 Task: Find connections with filter location São Sebastião with filter topic #Thoughtswith filter profile language German with filter current company ICRISAT with filter school Sona College of Technology with filter industry Furniture and Home Furnishings Manufacturing with filter service category Filing with filter keywords title Virtual Assistant
Action: Mouse moved to (502, 171)
Screenshot: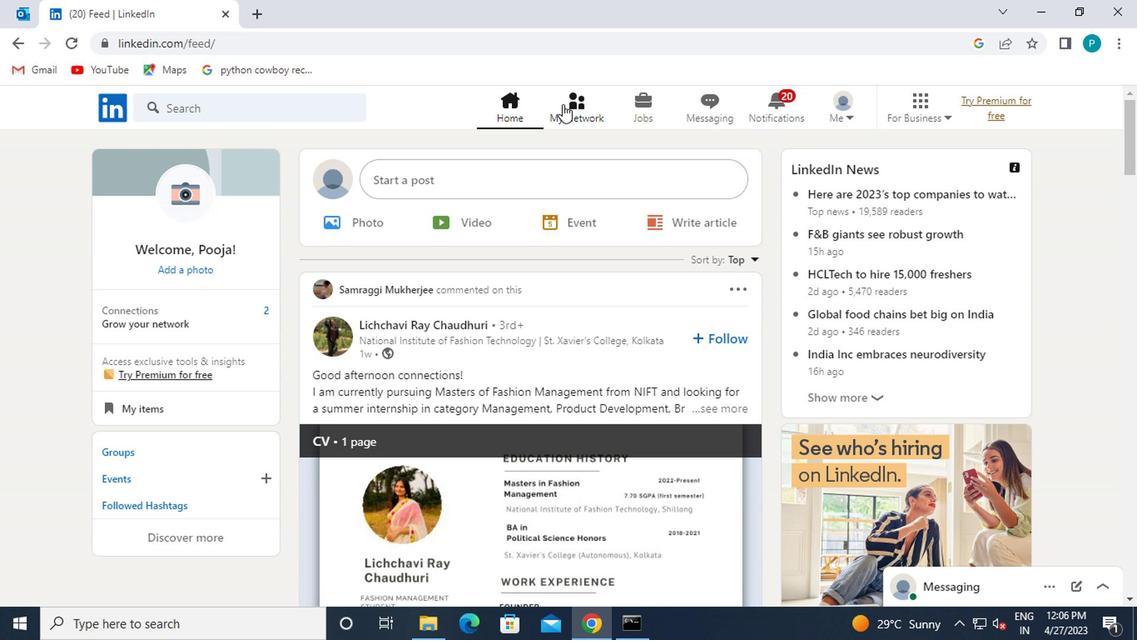 
Action: Mouse pressed left at (502, 171)
Screenshot: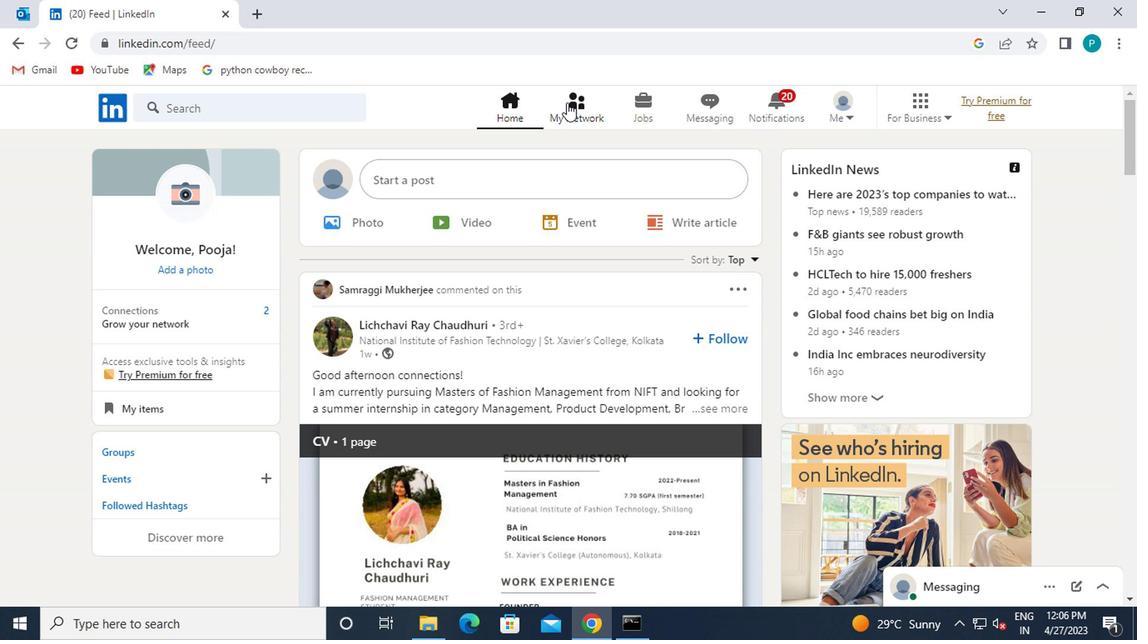 
Action: Mouse moved to (308, 241)
Screenshot: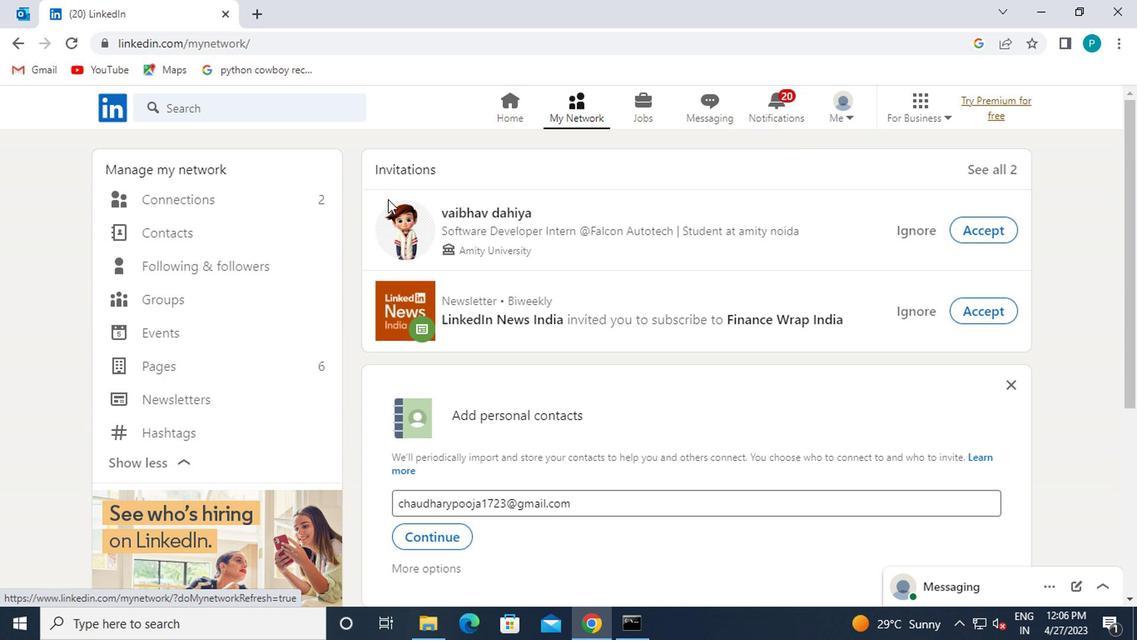 
Action: Mouse pressed left at (308, 241)
Screenshot: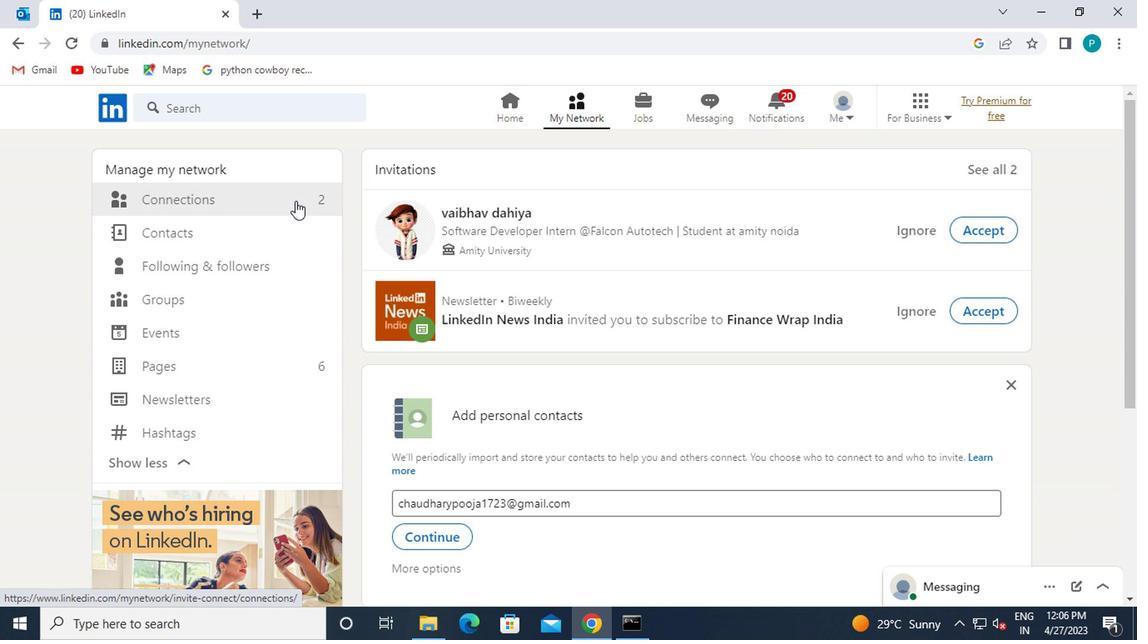 
Action: Mouse moved to (574, 243)
Screenshot: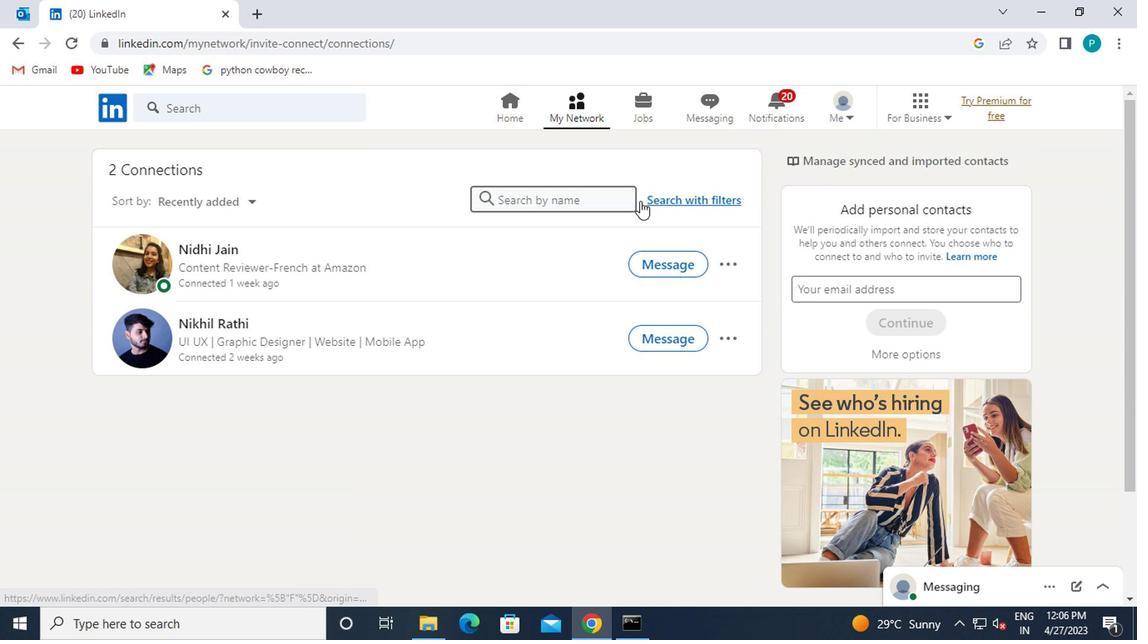
Action: Mouse pressed left at (574, 243)
Screenshot: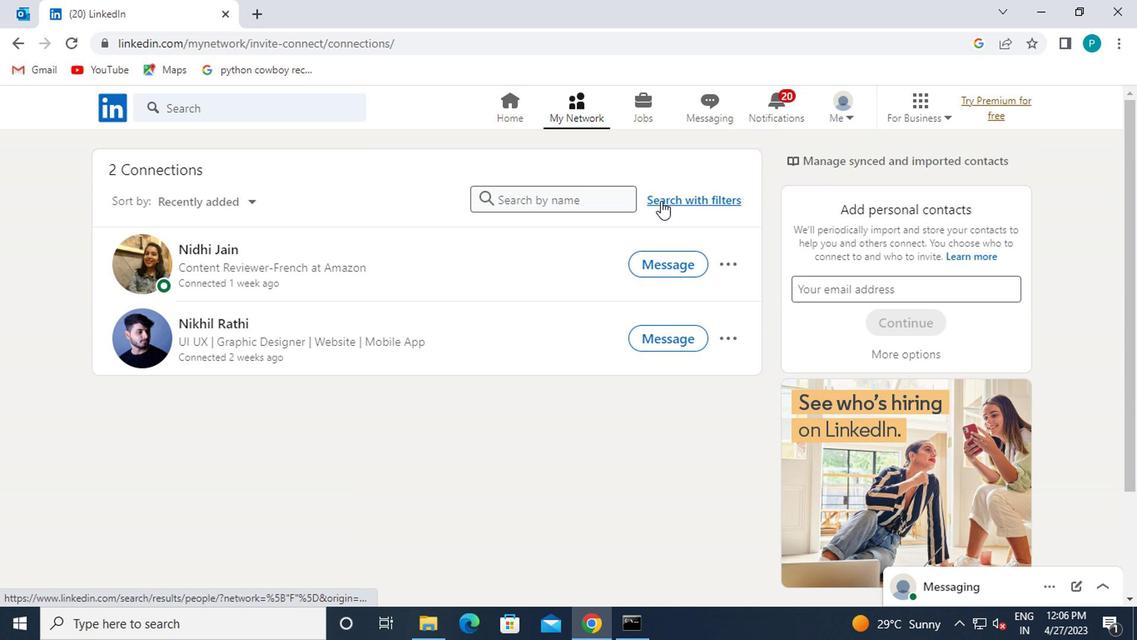 
Action: Mouse moved to (547, 209)
Screenshot: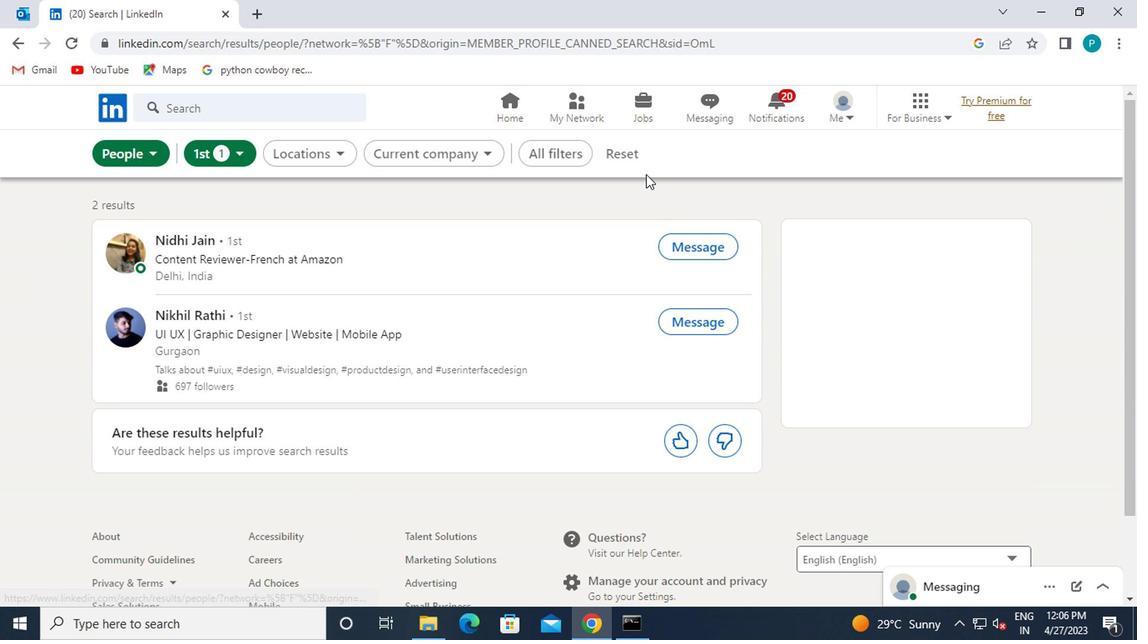 
Action: Mouse pressed left at (547, 209)
Screenshot: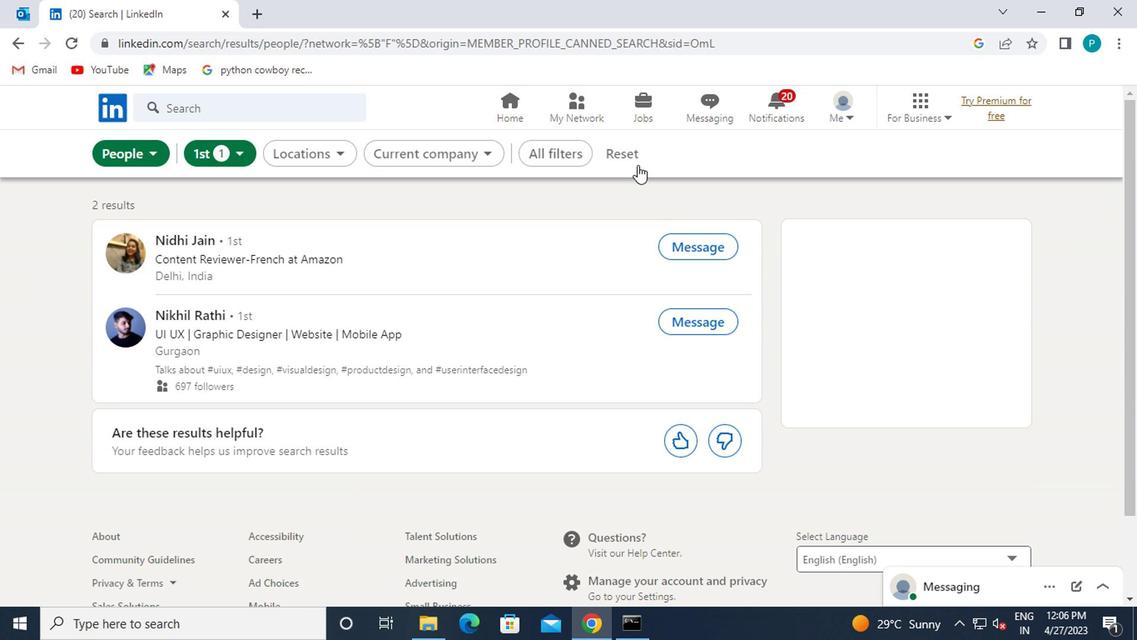 
Action: Mouse moved to (532, 210)
Screenshot: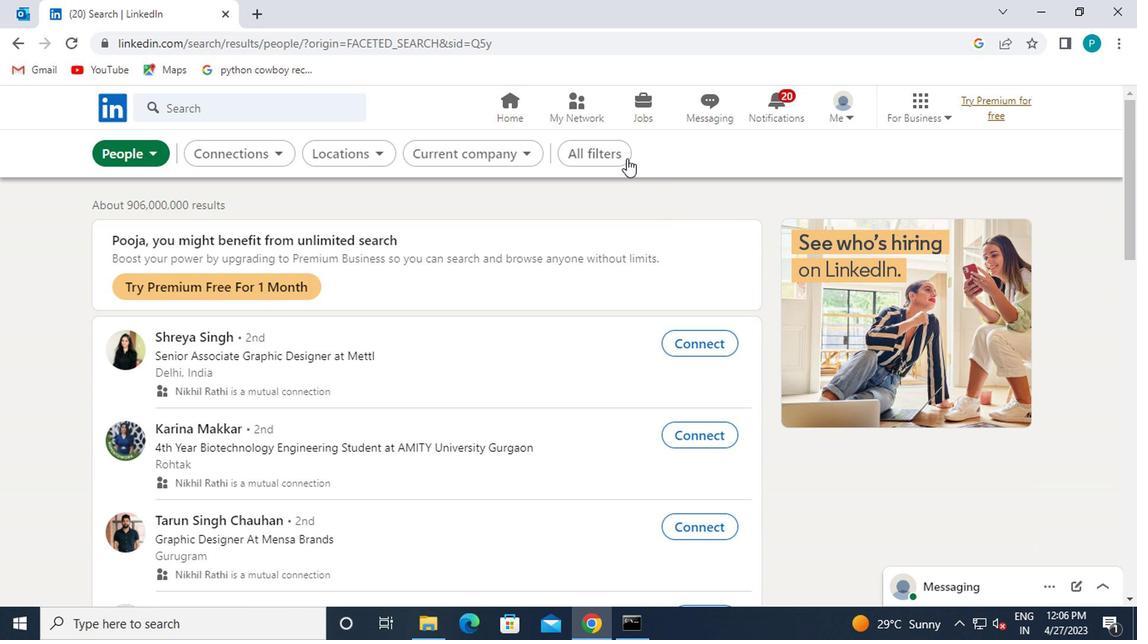 
Action: Mouse pressed left at (532, 210)
Screenshot: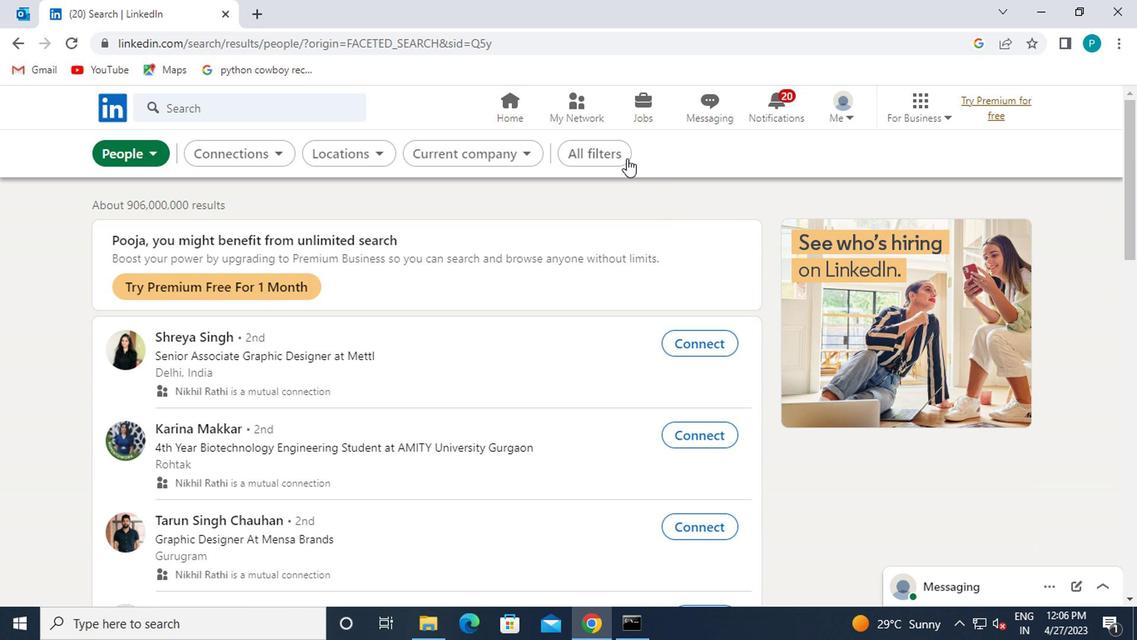 
Action: Mouse moved to (635, 307)
Screenshot: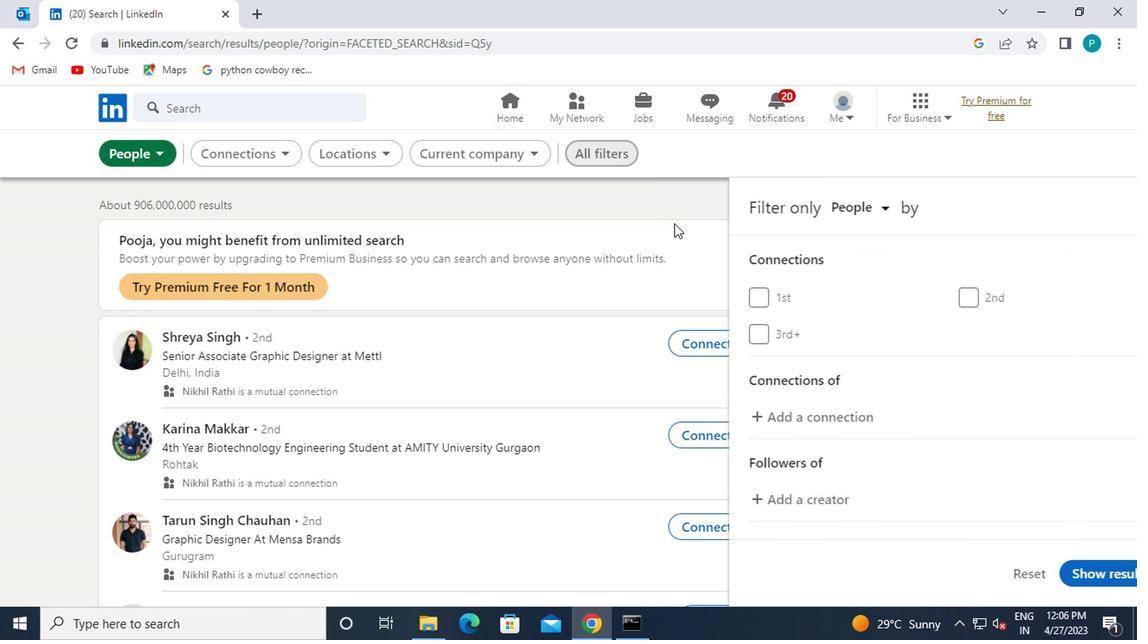 
Action: Mouse scrolled (635, 306) with delta (0, 0)
Screenshot: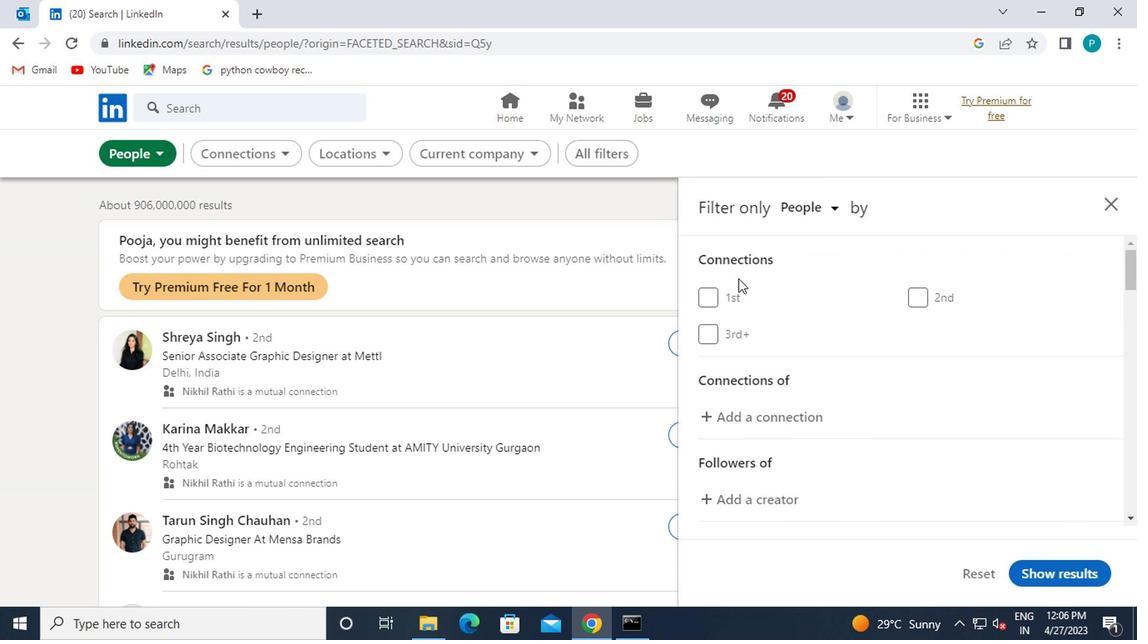 
Action: Mouse scrolled (635, 306) with delta (0, 0)
Screenshot: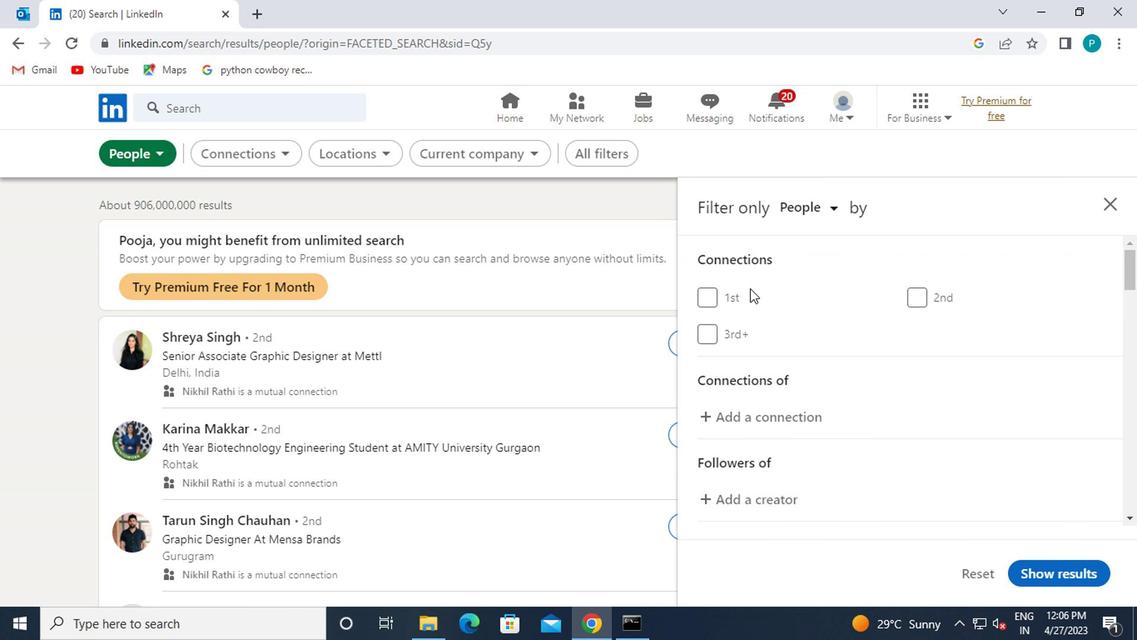 
Action: Mouse moved to (710, 372)
Screenshot: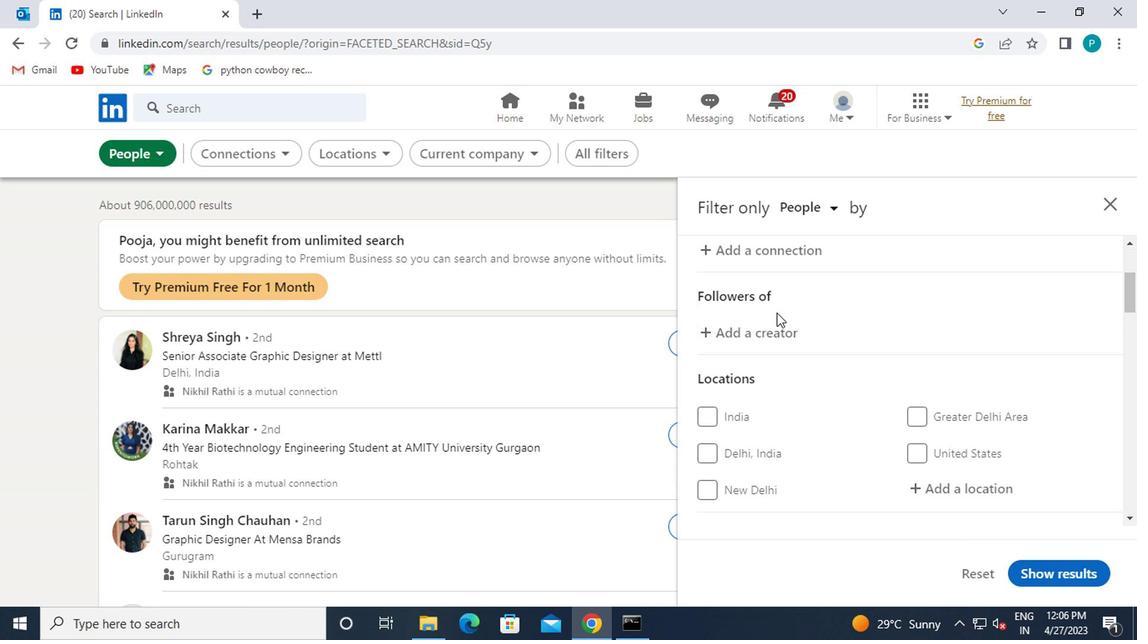 
Action: Mouse scrolled (710, 372) with delta (0, 0)
Screenshot: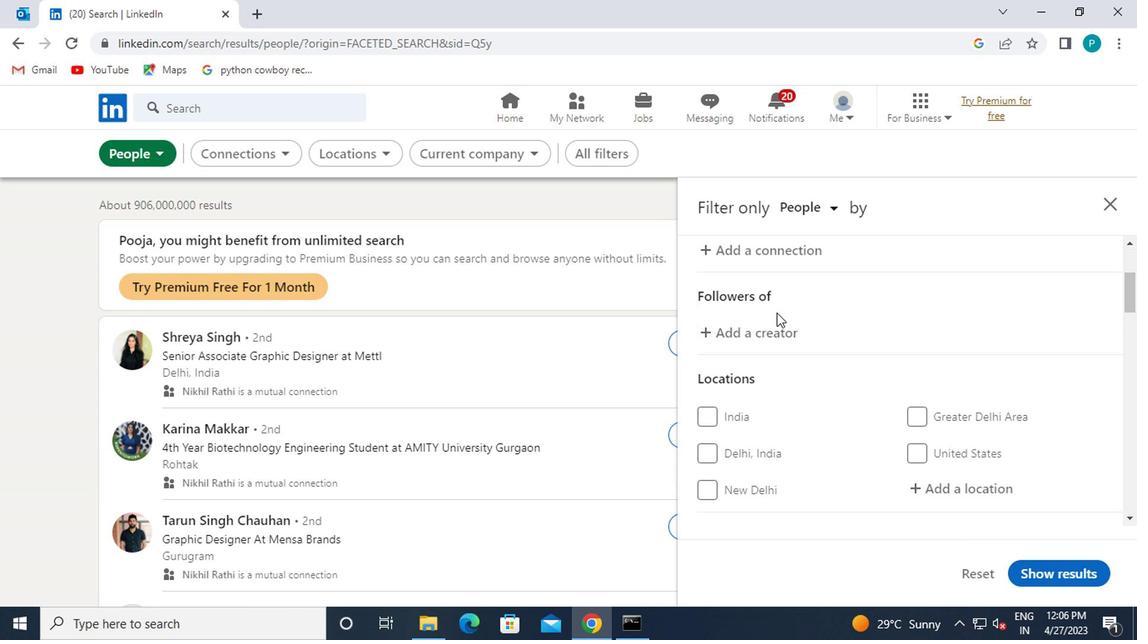 
Action: Mouse scrolled (710, 372) with delta (0, 0)
Screenshot: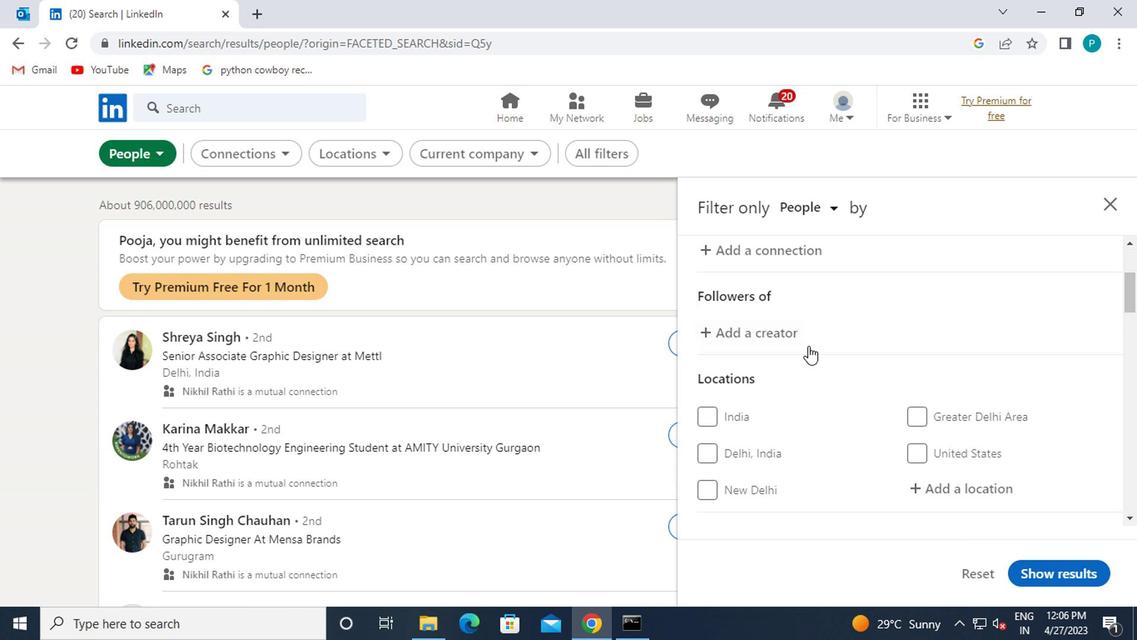 
Action: Mouse moved to (753, 331)
Screenshot: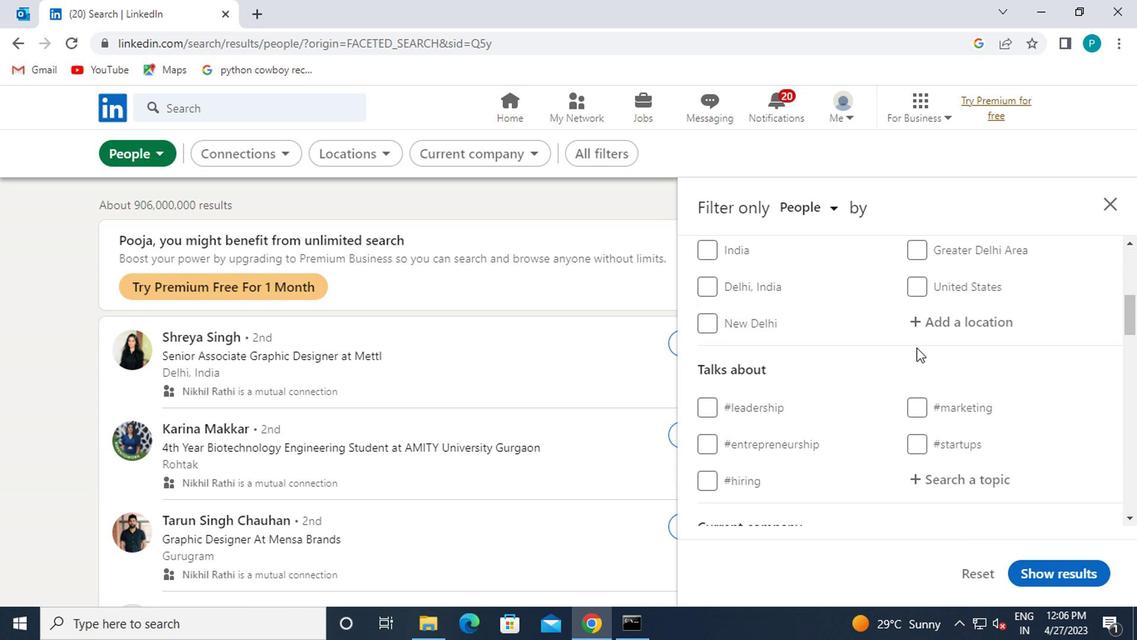 
Action: Mouse pressed left at (753, 331)
Screenshot: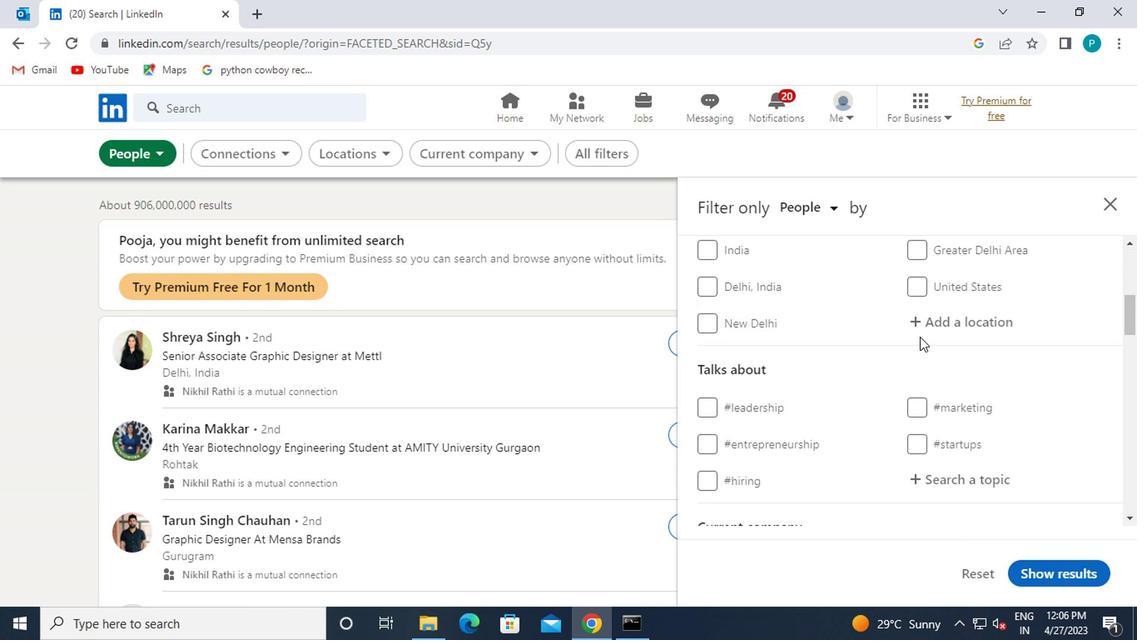 
Action: Mouse moved to (754, 330)
Screenshot: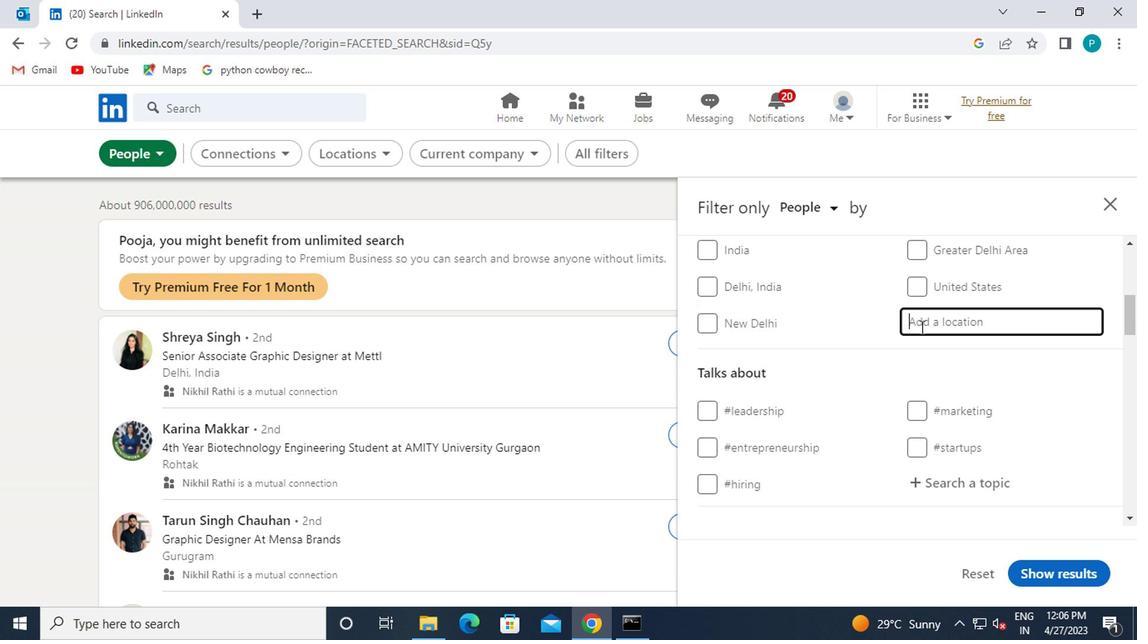 
Action: Key pressed sap<Key.backspace>o<Key.space>sebastiao
Screenshot: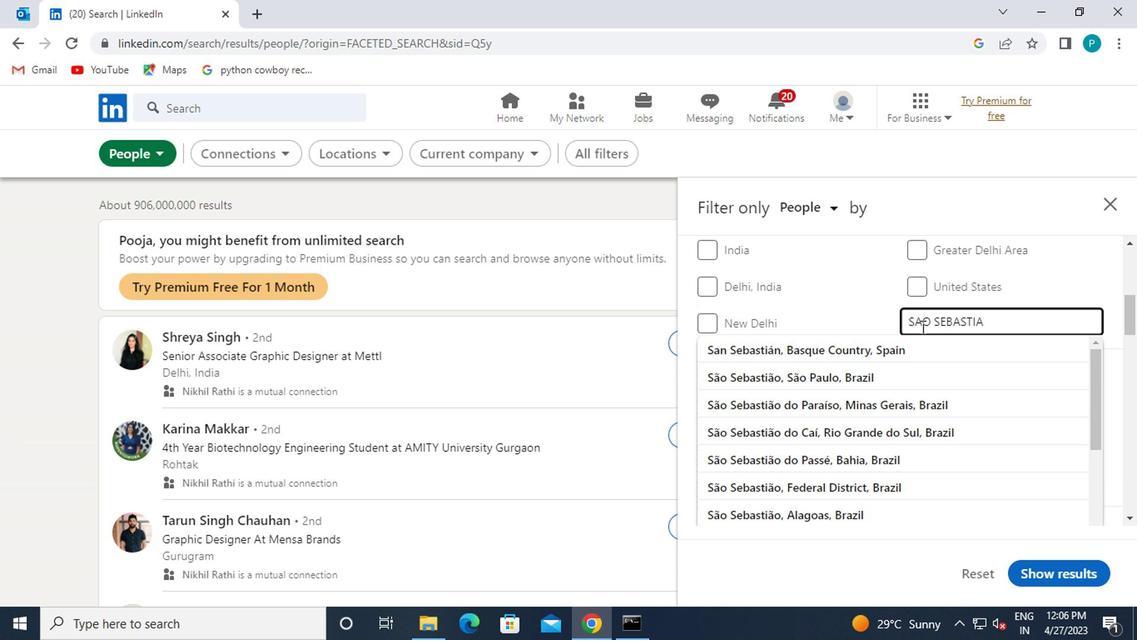 
Action: Mouse moved to (747, 347)
Screenshot: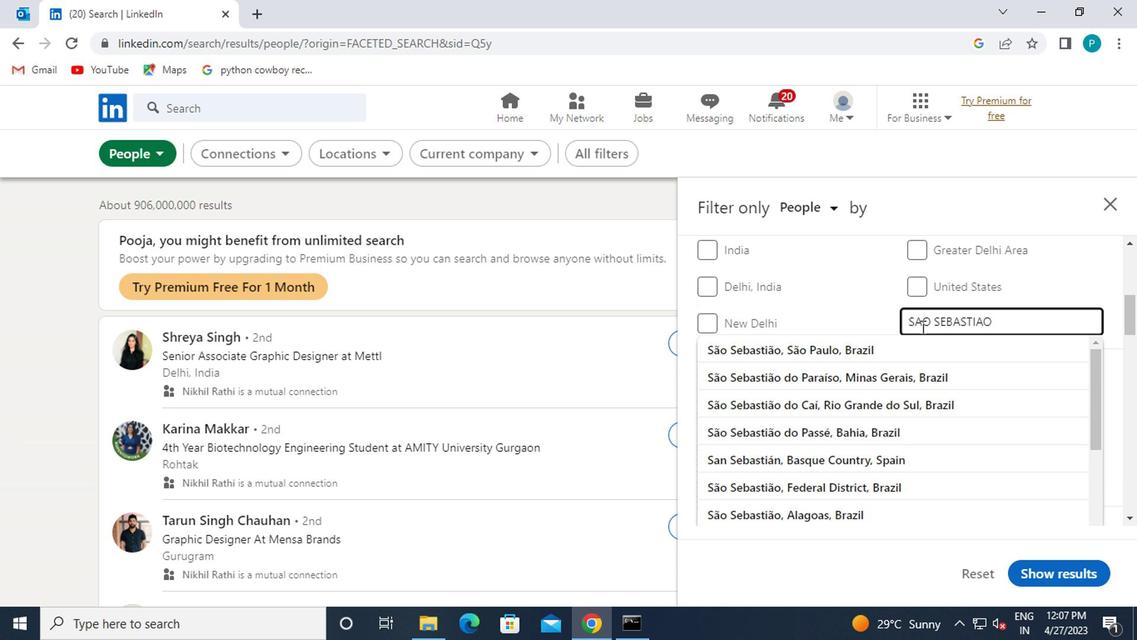 
Action: Mouse pressed left at (747, 347)
Screenshot: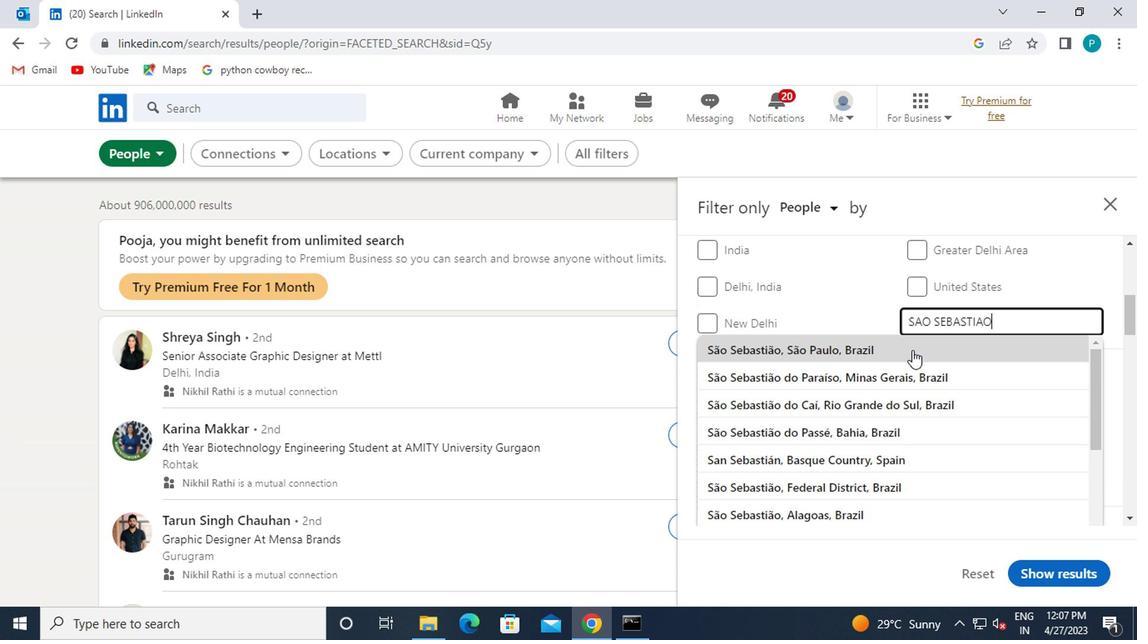 
Action: Mouse scrolled (747, 346) with delta (0, 0)
Screenshot: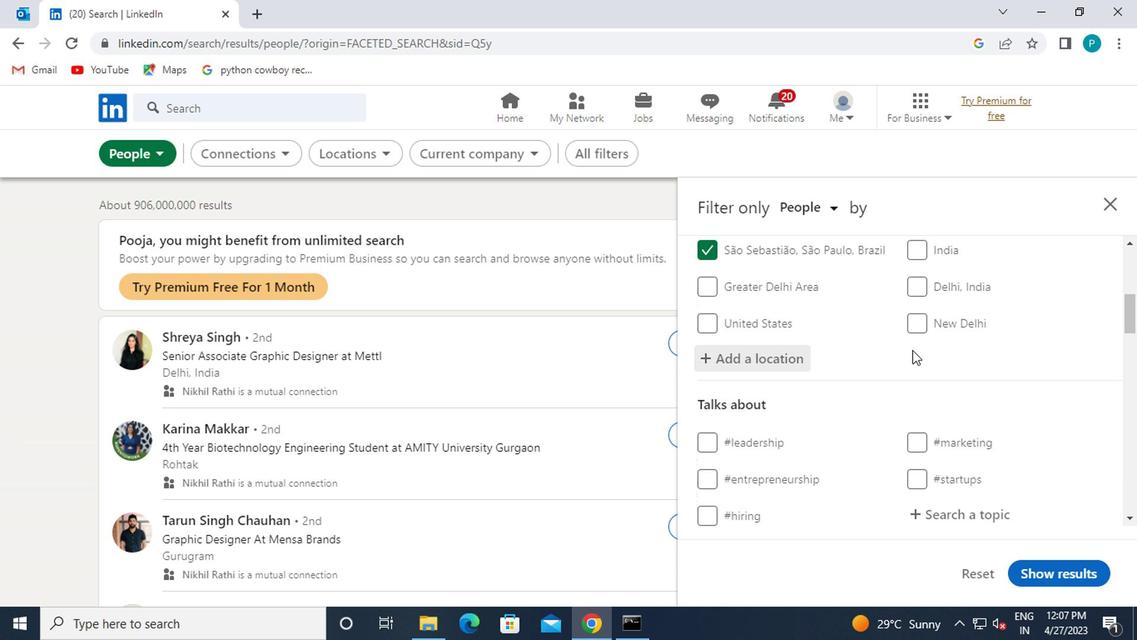 
Action: Mouse scrolled (747, 346) with delta (0, 0)
Screenshot: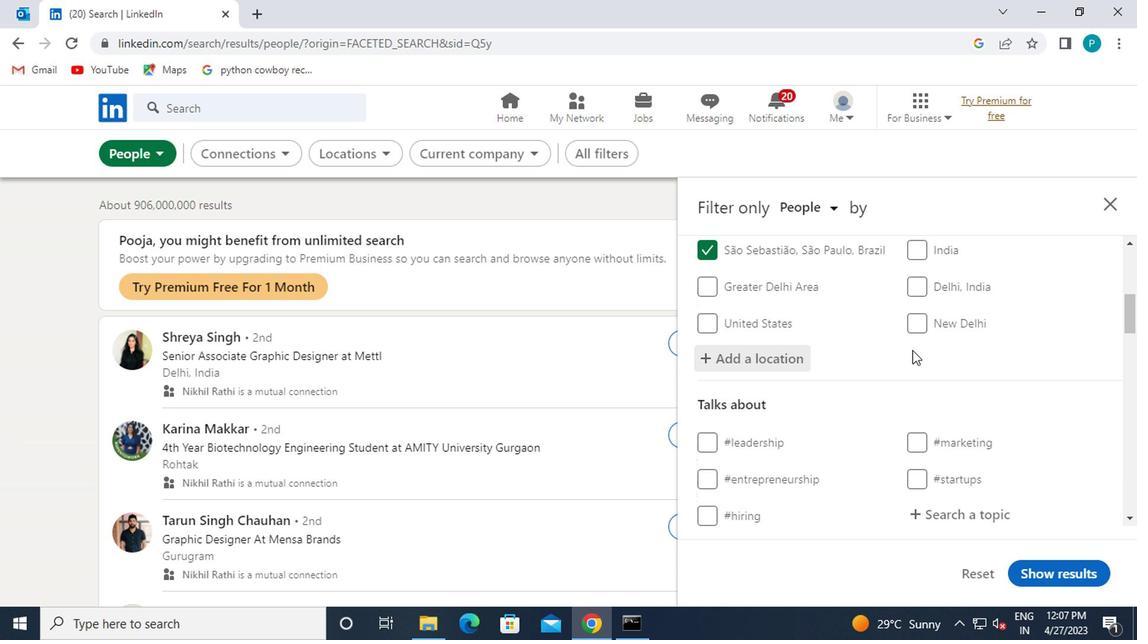
Action: Mouse scrolled (747, 346) with delta (0, 0)
Screenshot: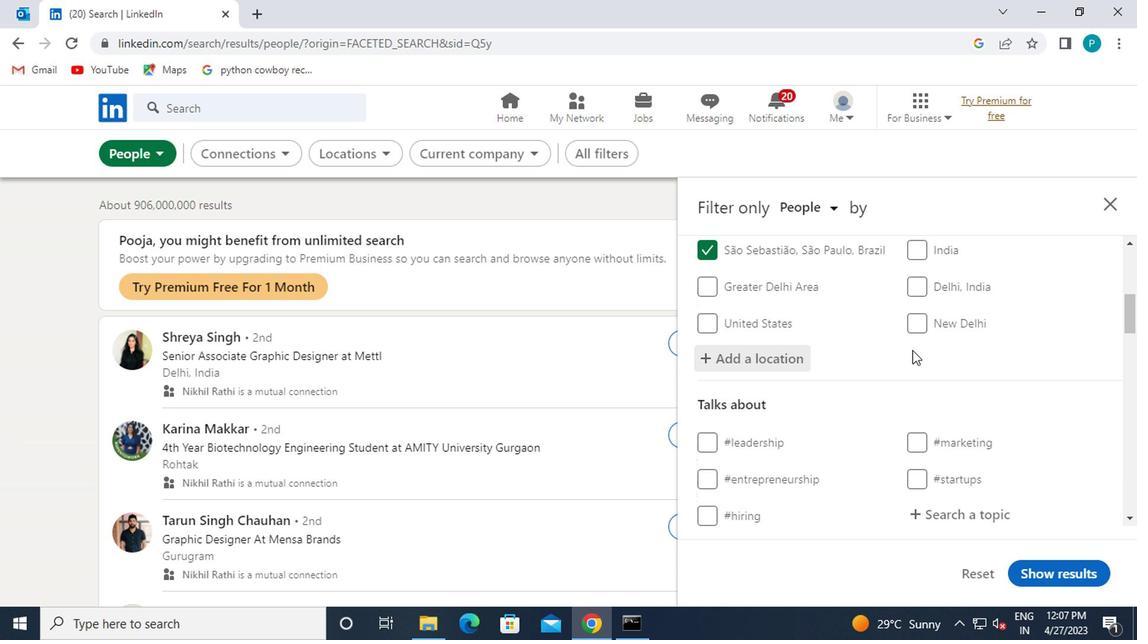 
Action: Mouse moved to (753, 288)
Screenshot: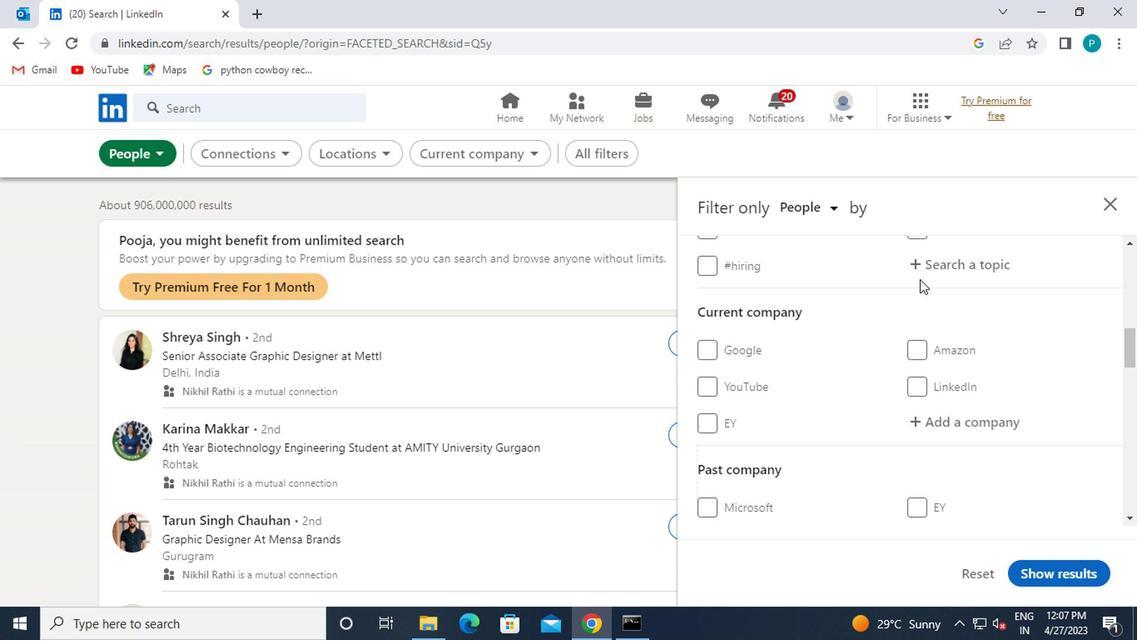 
Action: Mouse pressed left at (753, 288)
Screenshot: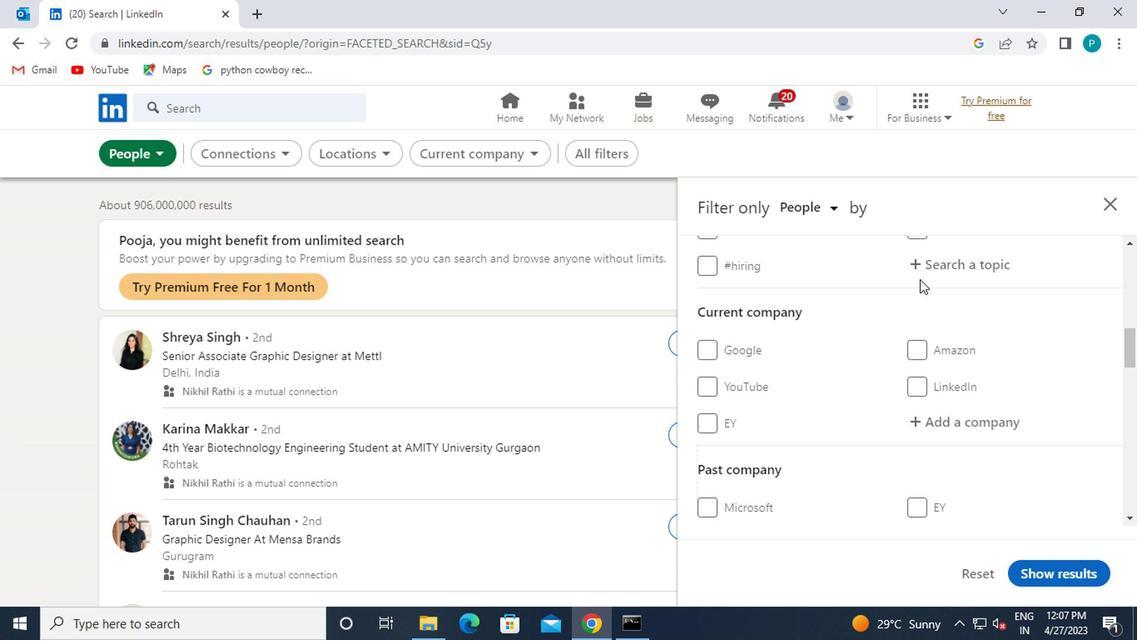 
Action: Mouse moved to (753, 288)
Screenshot: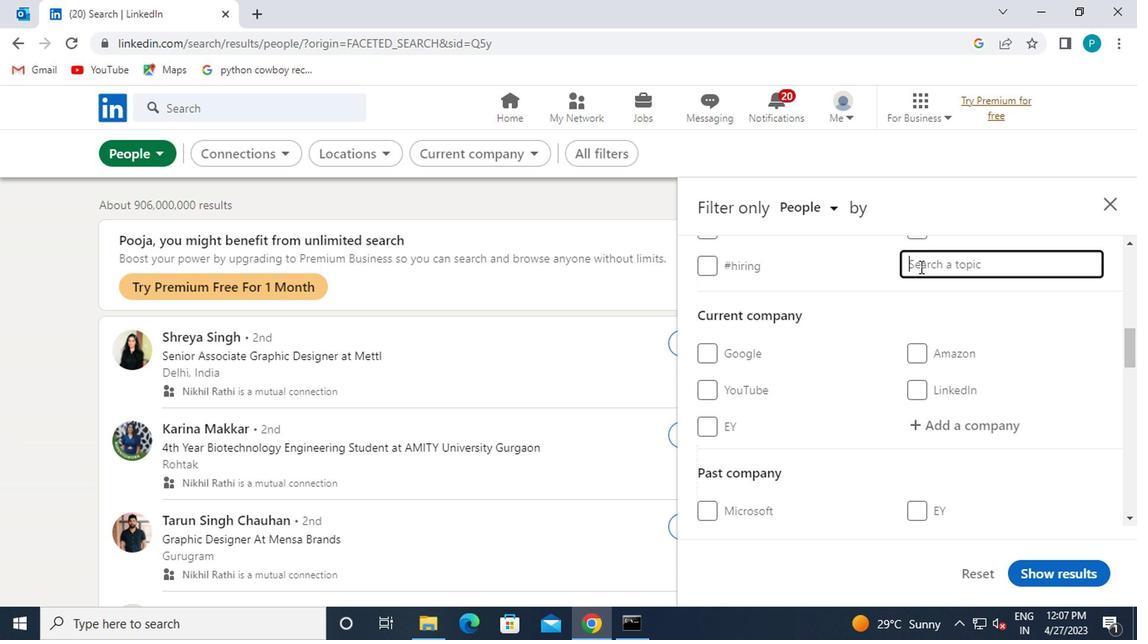 
Action: Key pressed <Key.shift><Key.shift><Key.shift>#<Key.caps_lock>T<Key.caps_lock>HOUGHT<Key.backspace><Key.backspace><Key.backspace><Key.backspace><Key.backspace><Key.backspace><Key.backspace>T<Key.caps_lock>HOUGHTS
Screenshot: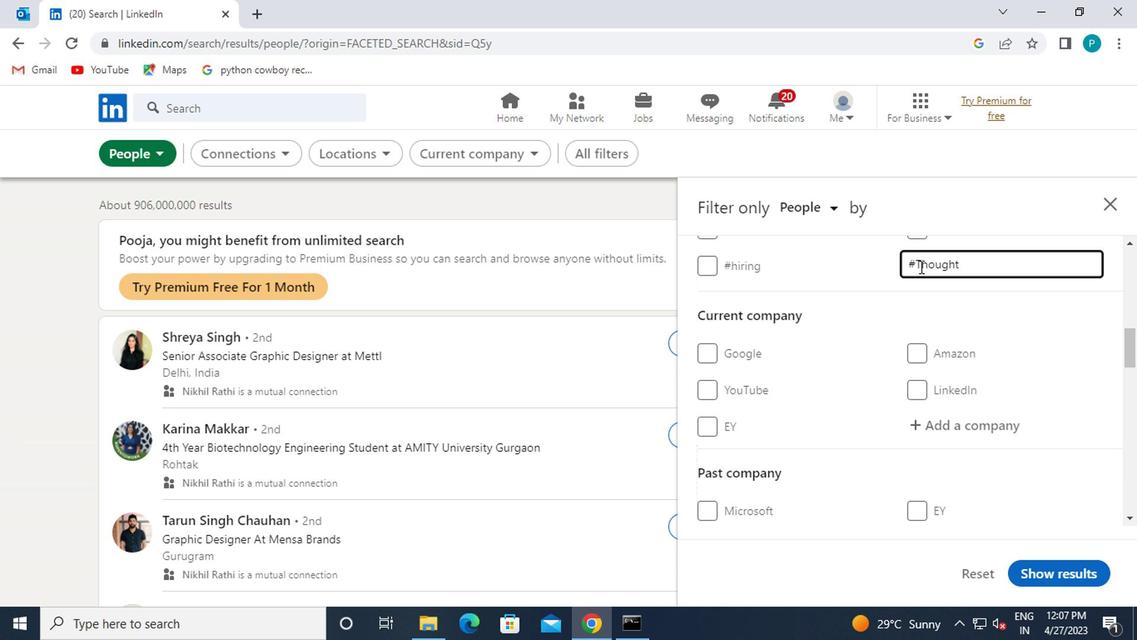 
Action: Mouse moved to (785, 395)
Screenshot: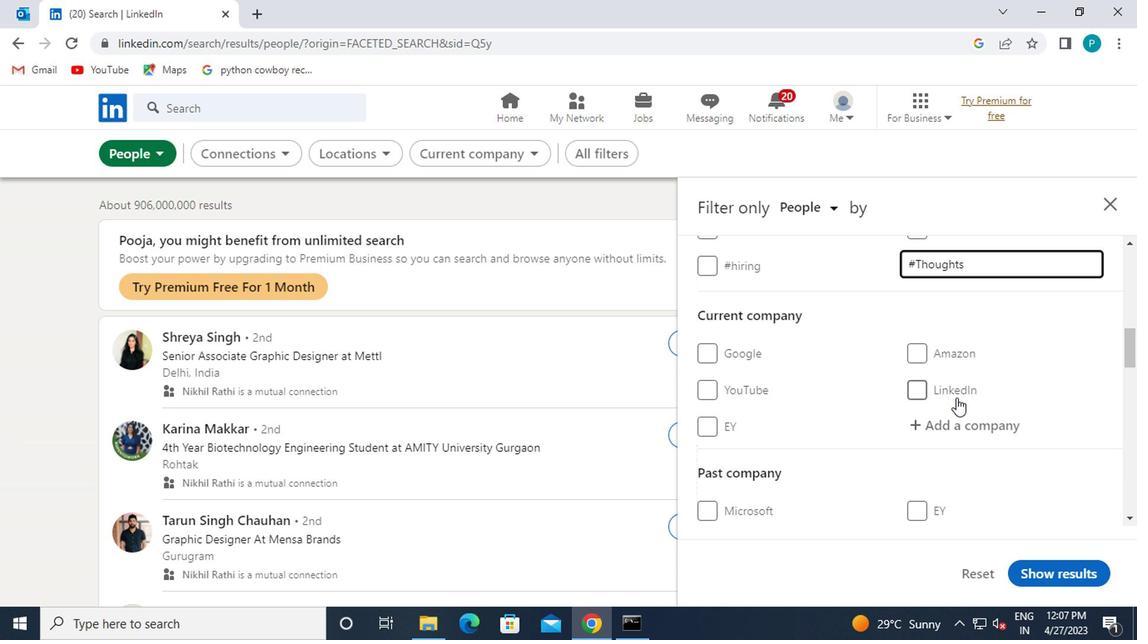 
Action: Mouse pressed left at (785, 395)
Screenshot: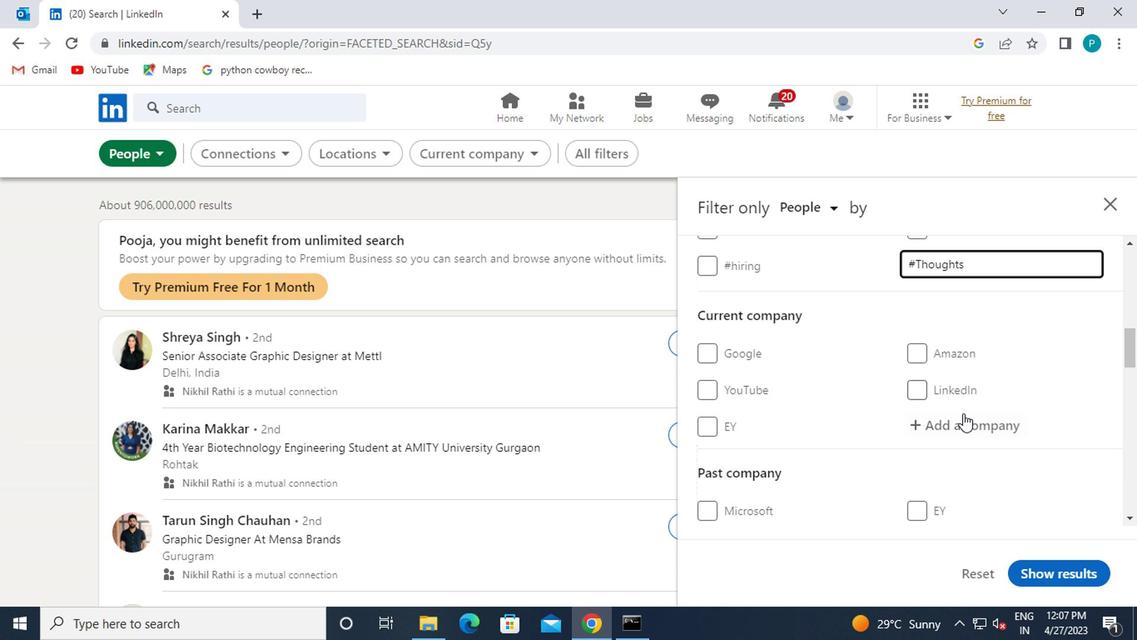 
Action: Key pressed <Key.caps_lock>ICRISAT
Screenshot: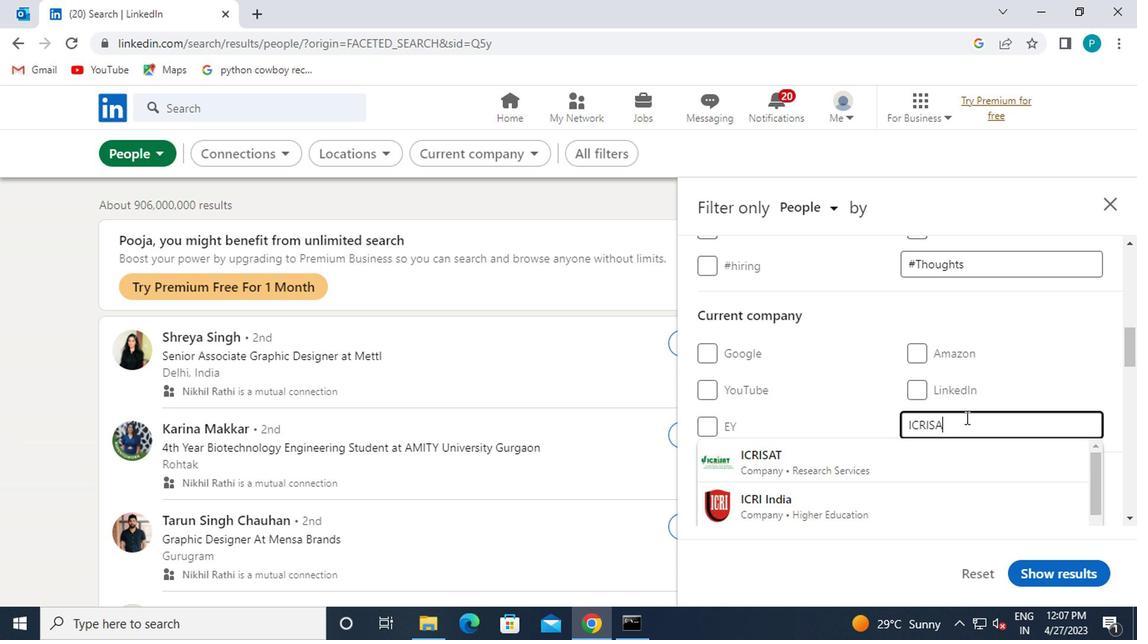 
Action: Mouse moved to (785, 420)
Screenshot: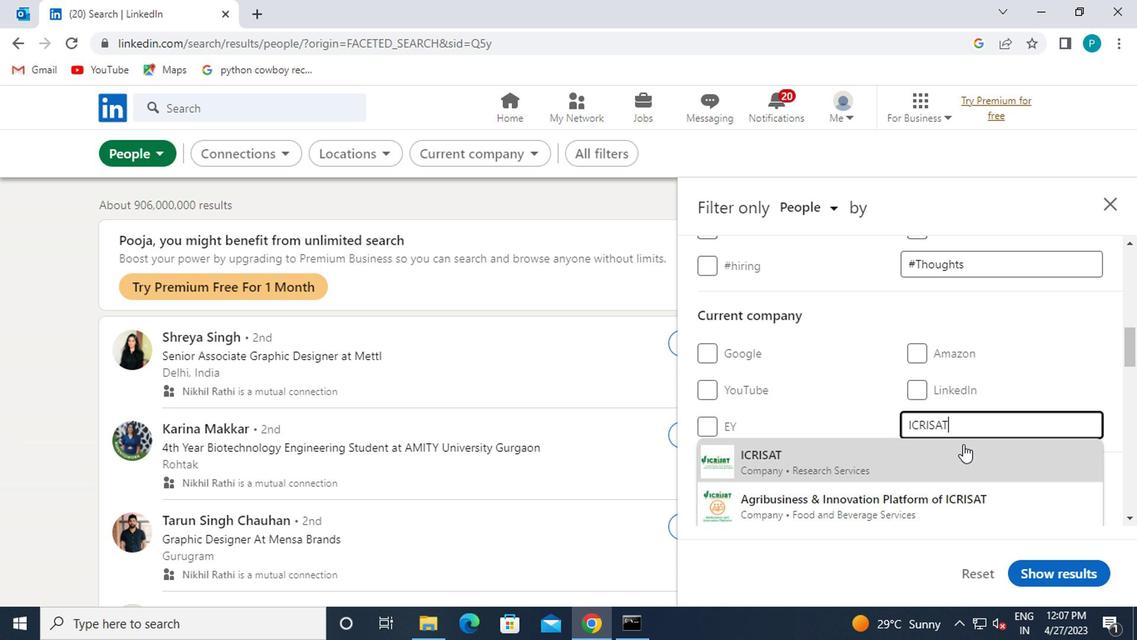 
Action: Mouse pressed left at (785, 420)
Screenshot: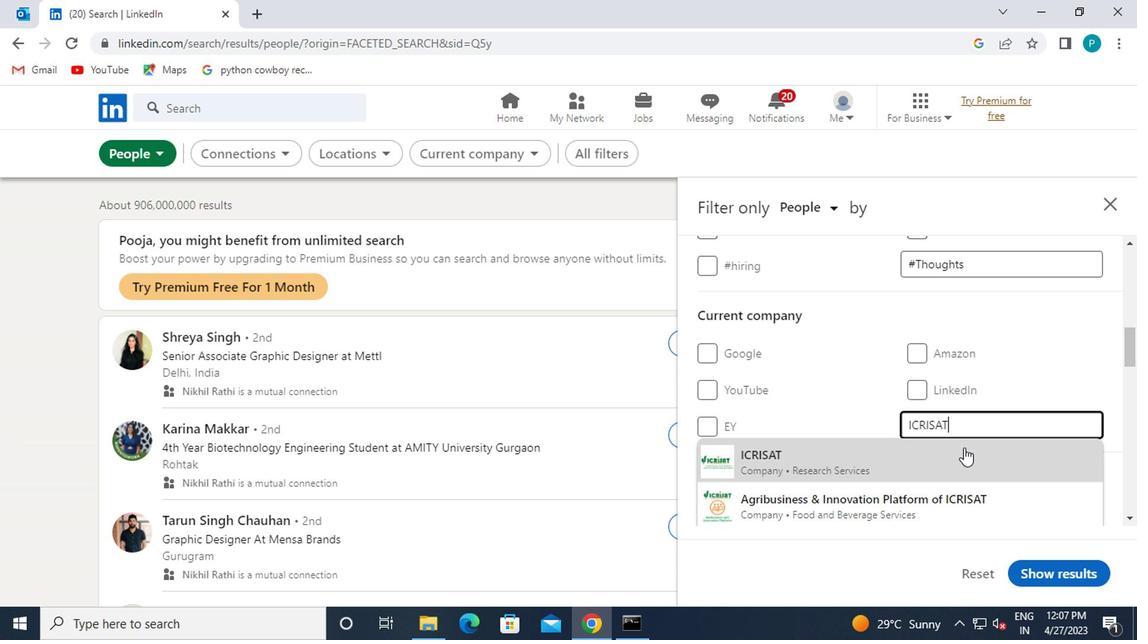 
Action: Mouse moved to (778, 446)
Screenshot: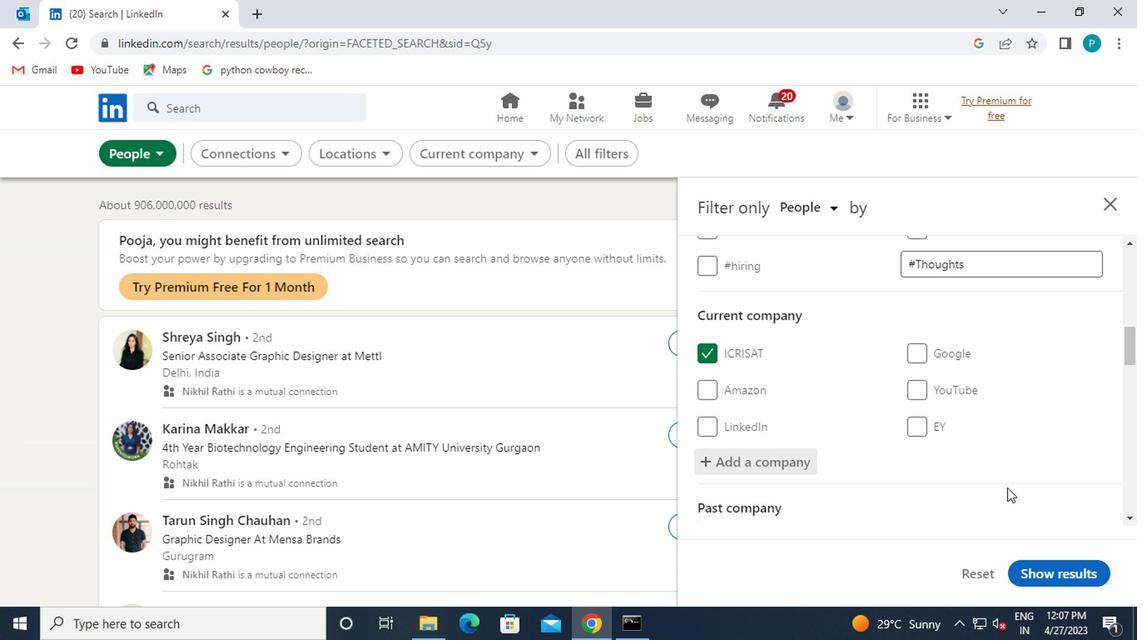 
Action: Mouse scrolled (778, 445) with delta (0, 0)
Screenshot: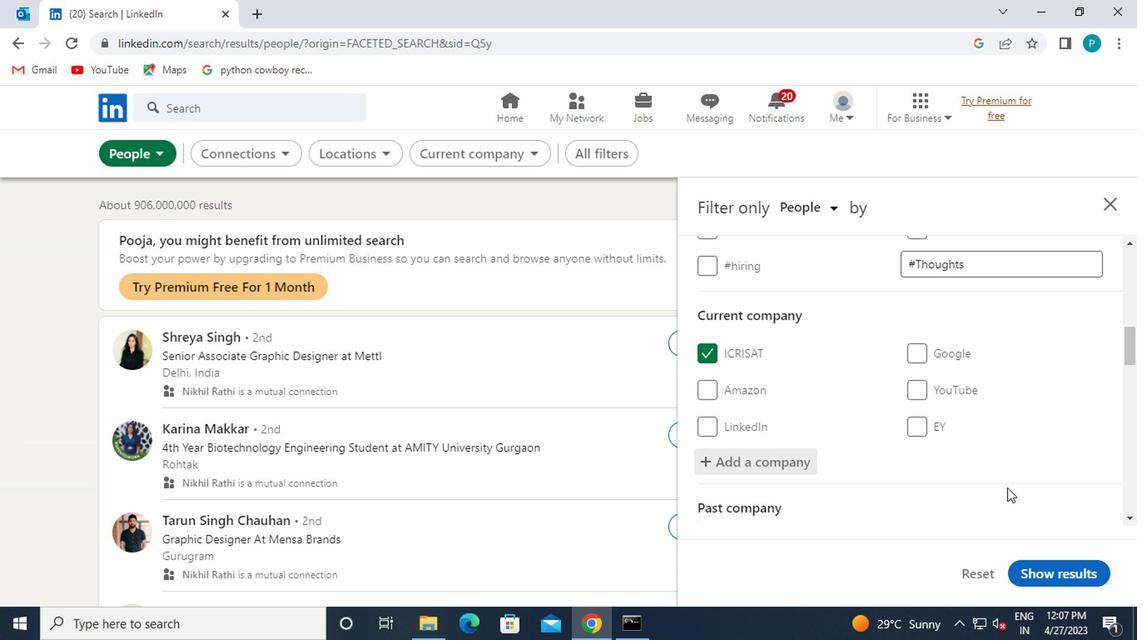 
Action: Mouse moved to (772, 445)
Screenshot: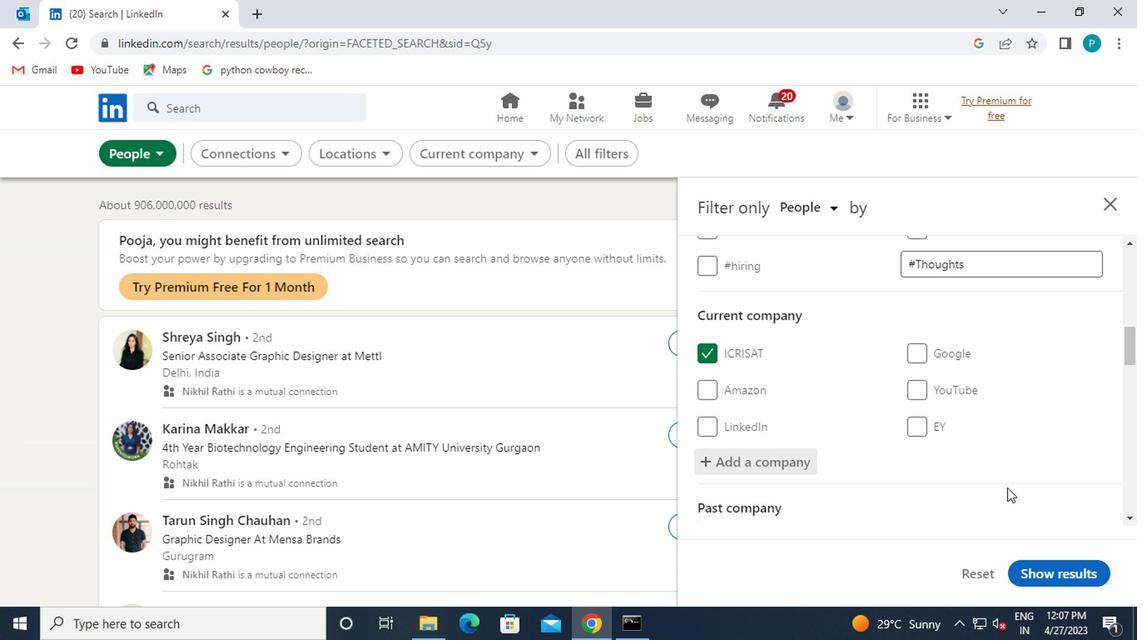
Action: Mouse scrolled (772, 444) with delta (0, 0)
Screenshot: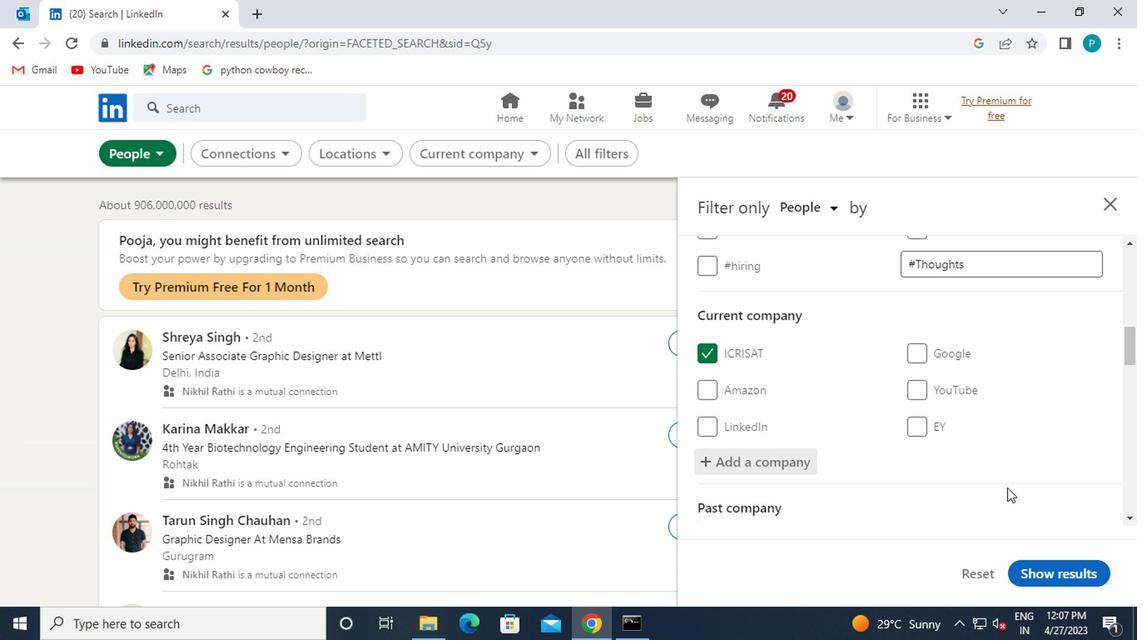 
Action: Mouse moved to (756, 425)
Screenshot: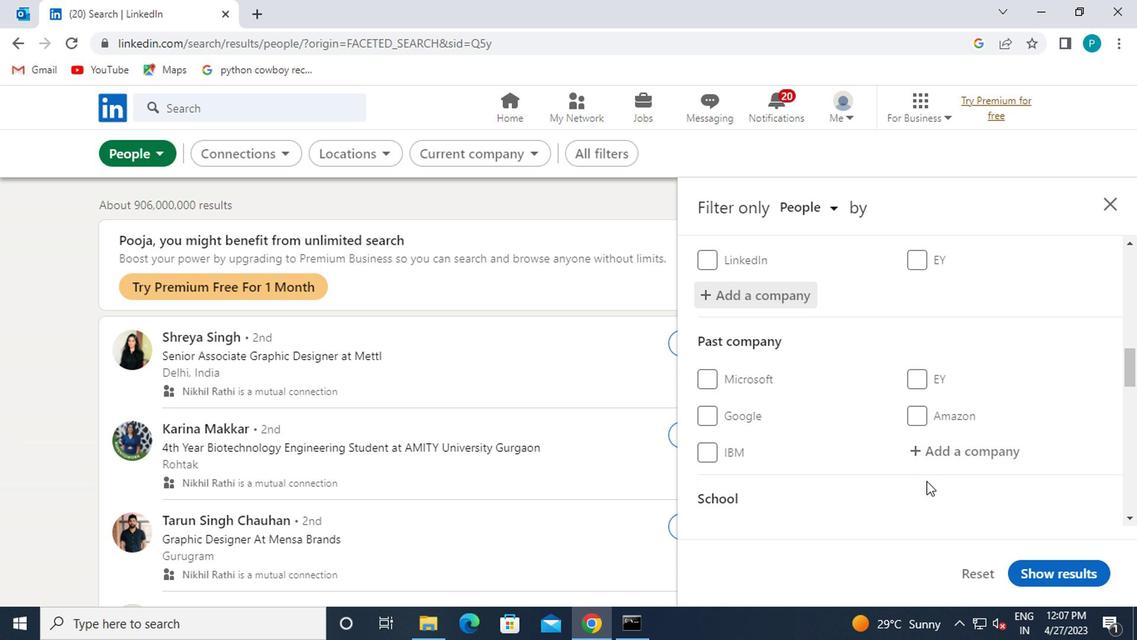 
Action: Mouse scrolled (756, 424) with delta (0, 0)
Screenshot: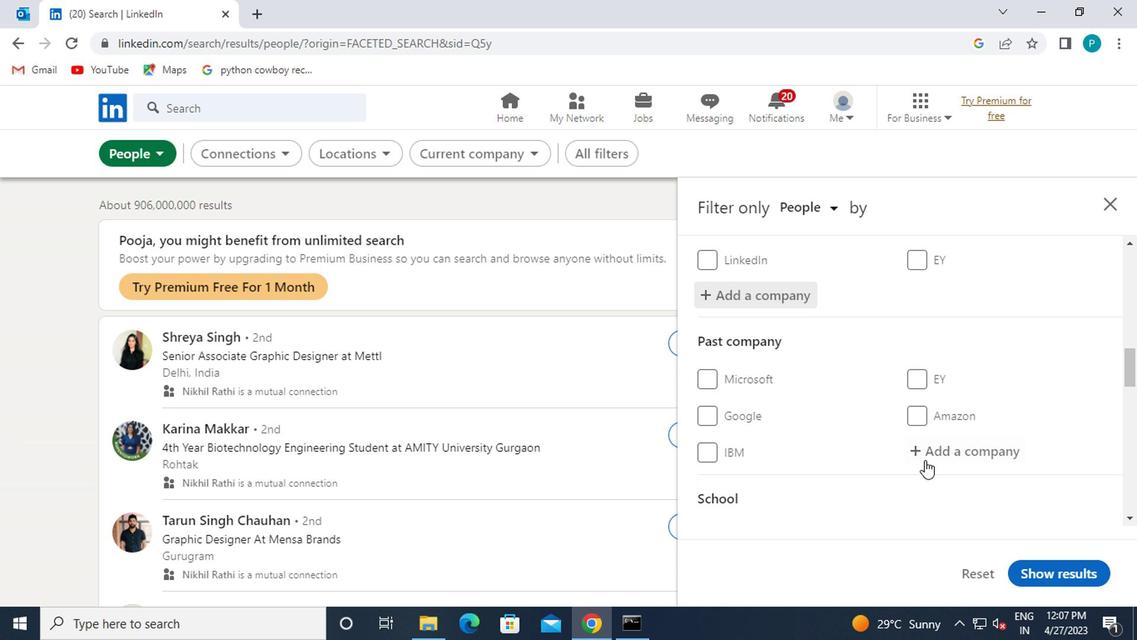 
Action: Mouse scrolled (756, 424) with delta (0, 0)
Screenshot: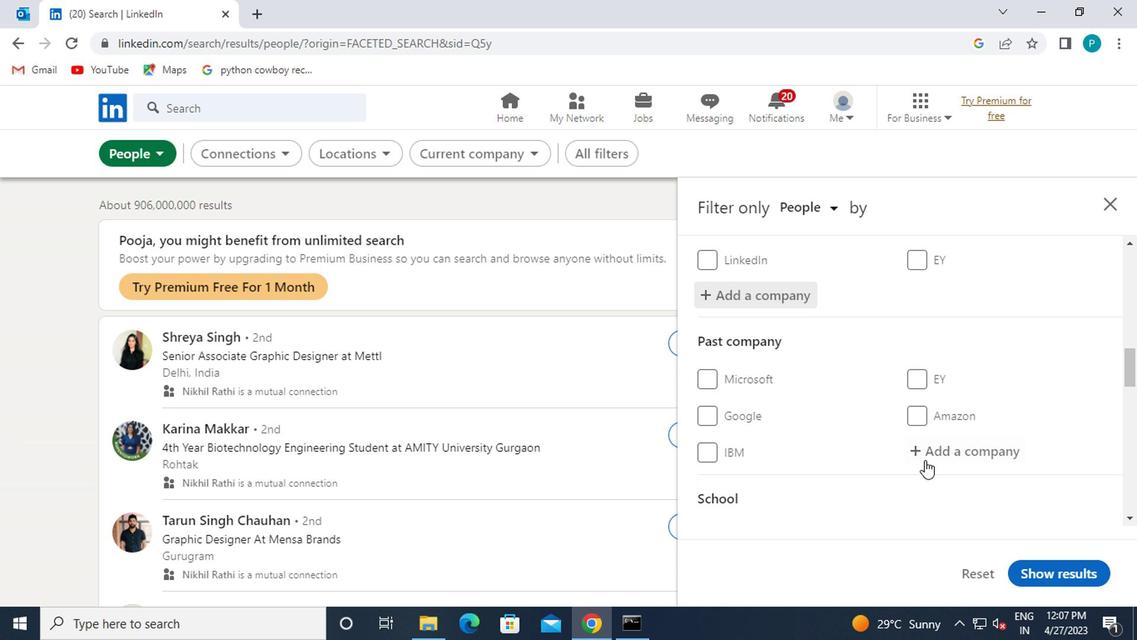 
Action: Mouse moved to (756, 419)
Screenshot: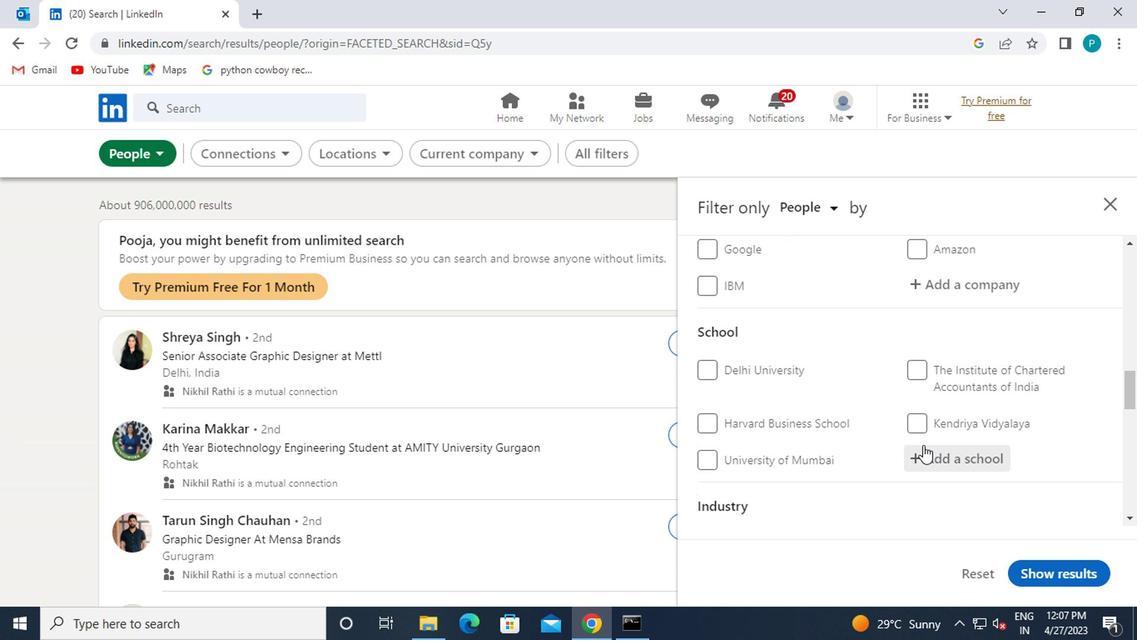 
Action: Mouse pressed left at (756, 419)
Screenshot: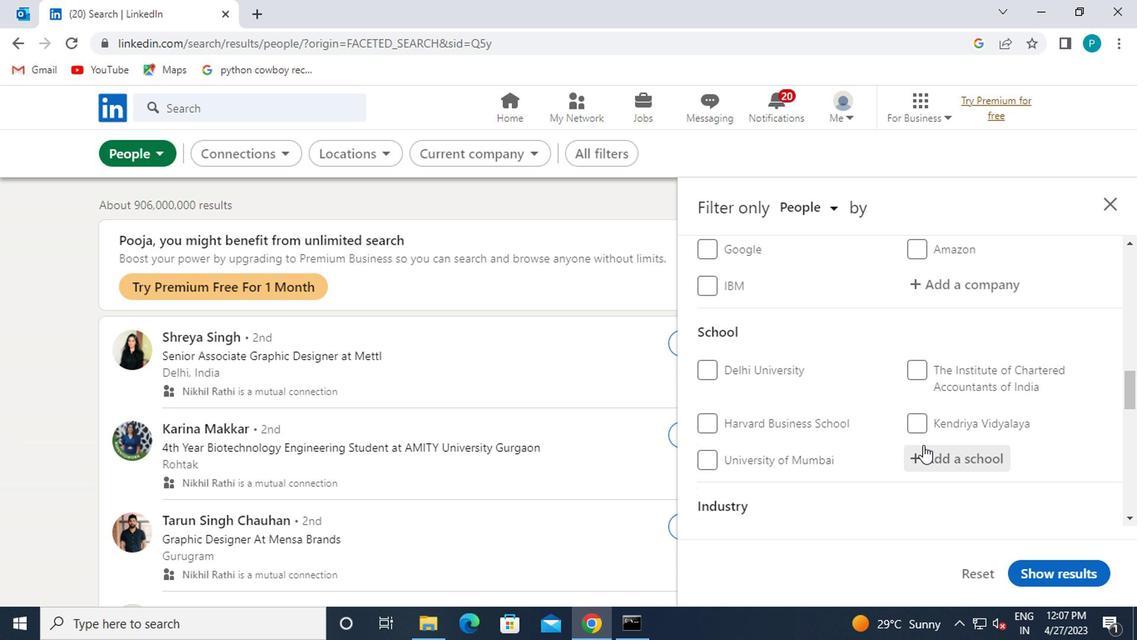 
Action: Mouse moved to (792, 453)
Screenshot: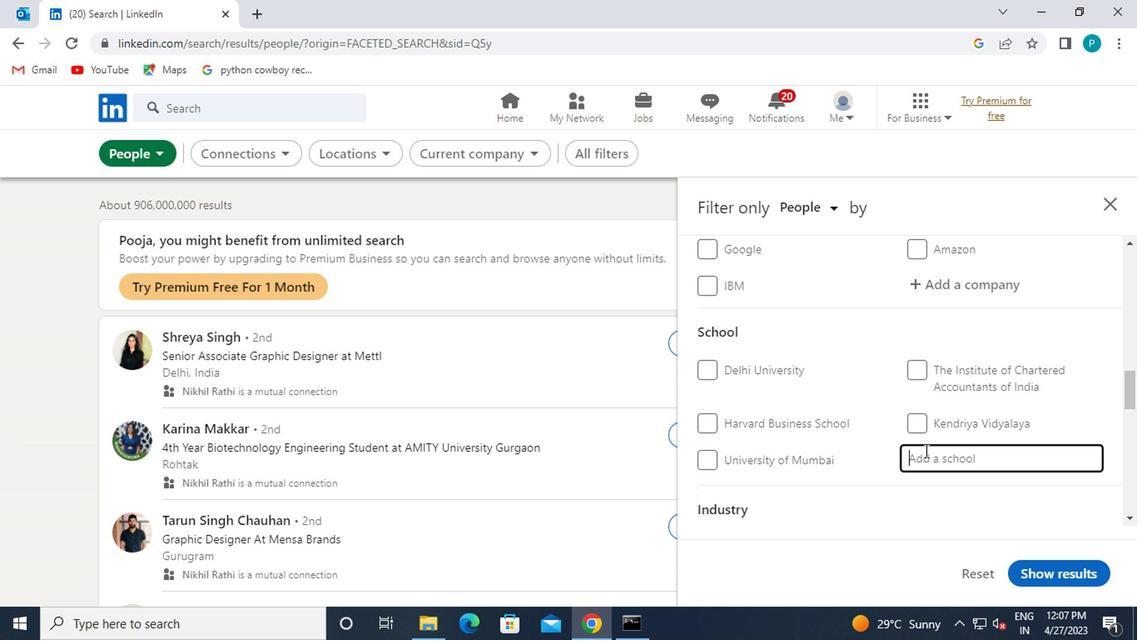
Action: Key pressed <Key.caps_lock>SONA<Key.space>COLLEGE<Key.space>OF<Key.space>TECHN
Screenshot: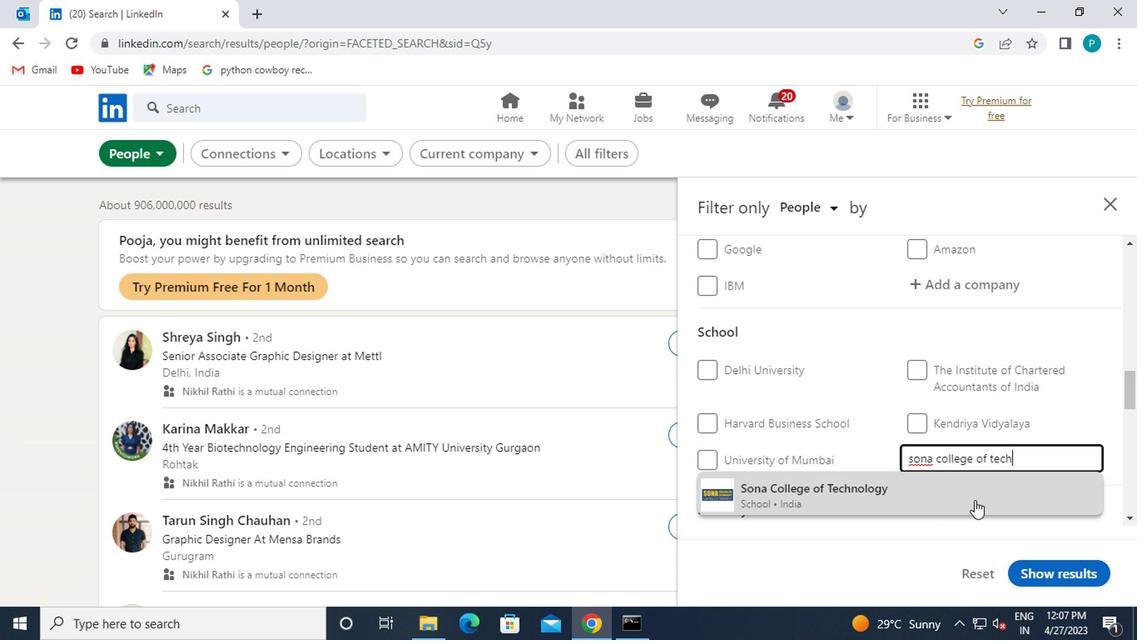 
Action: Mouse moved to (776, 441)
Screenshot: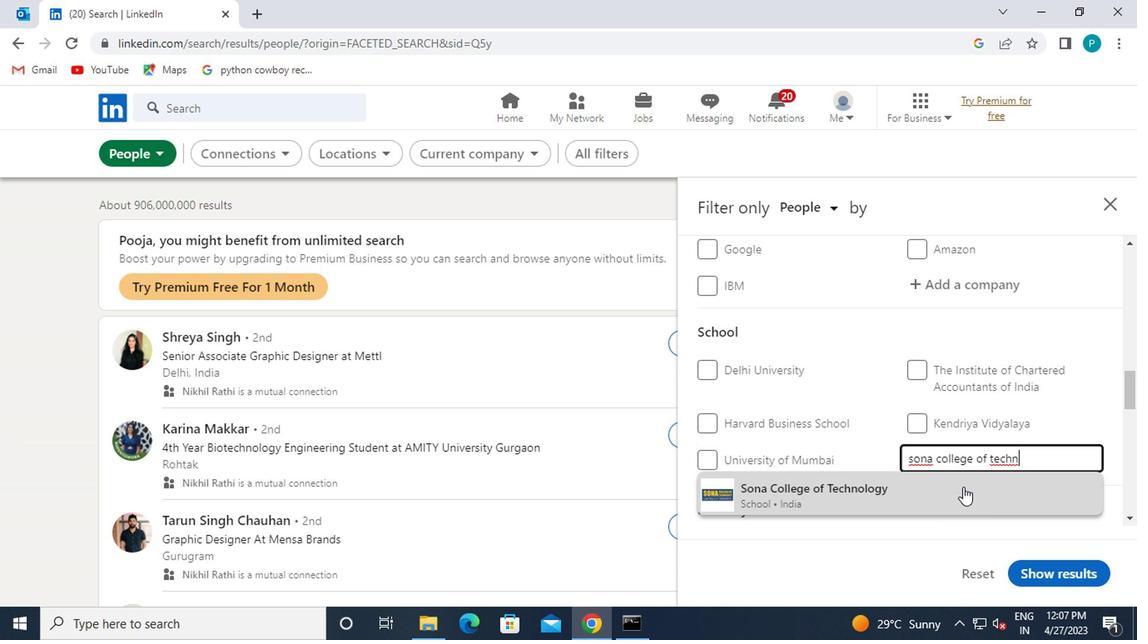 
Action: Mouse scrolled (776, 440) with delta (0, 0)
Screenshot: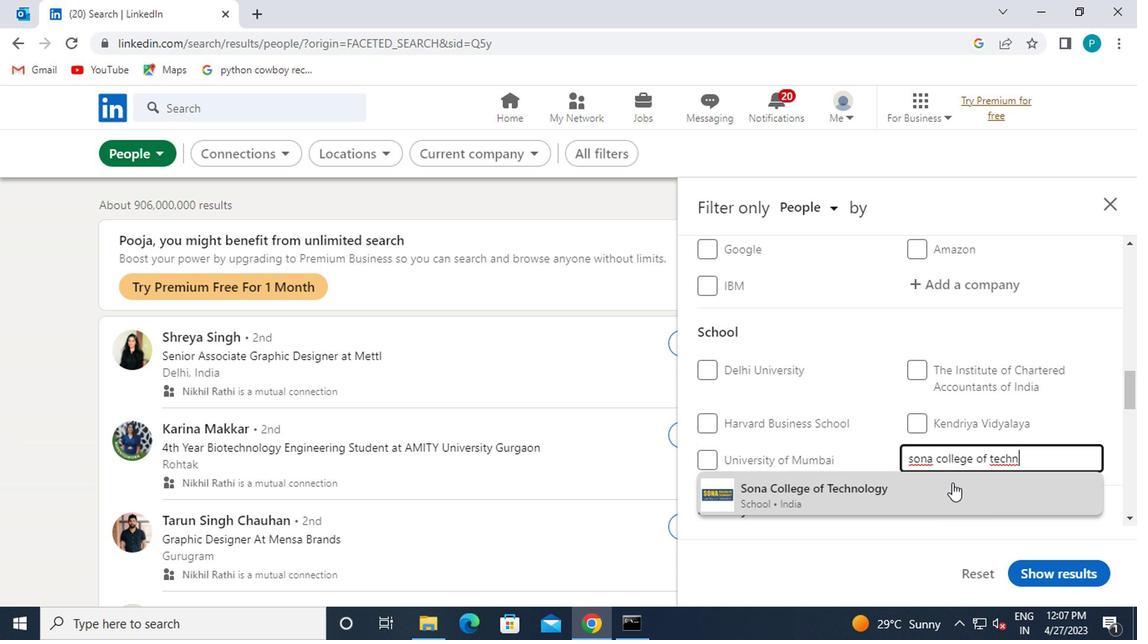 
Action: Mouse moved to (735, 396)
Screenshot: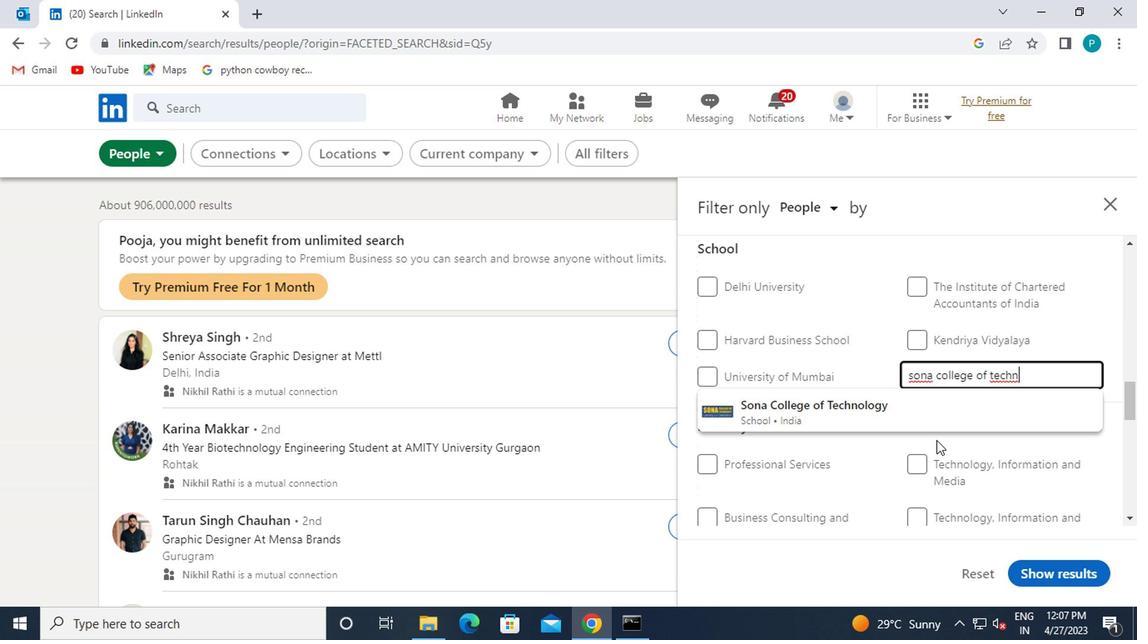 
Action: Key pressed OLOGY<Key.space>
Screenshot: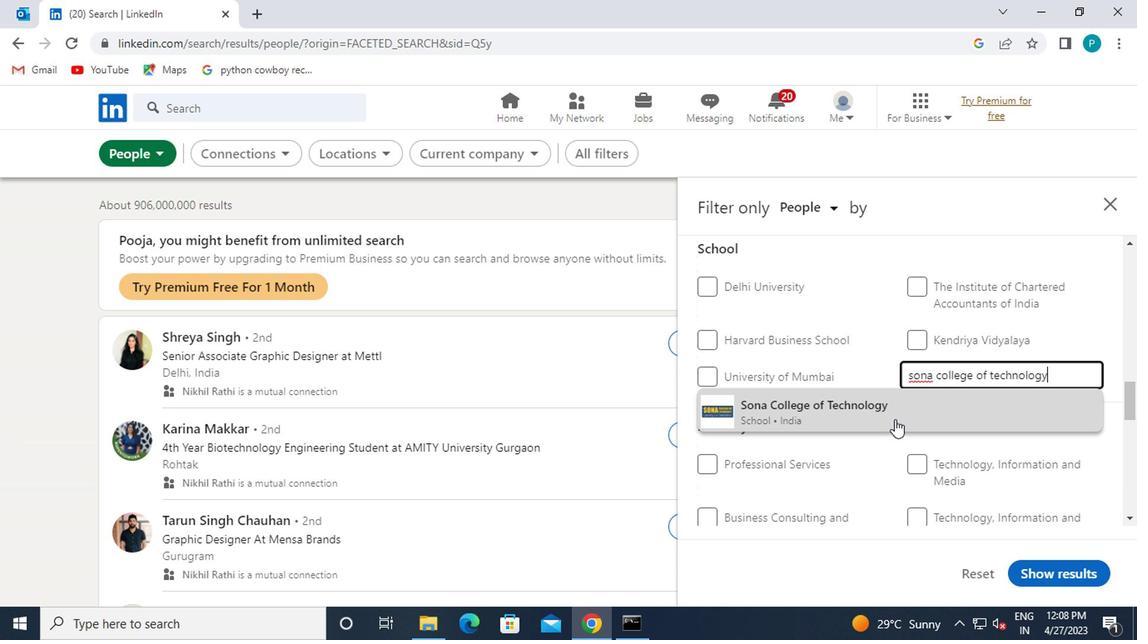 
Action: Mouse pressed left at (735, 396)
Screenshot: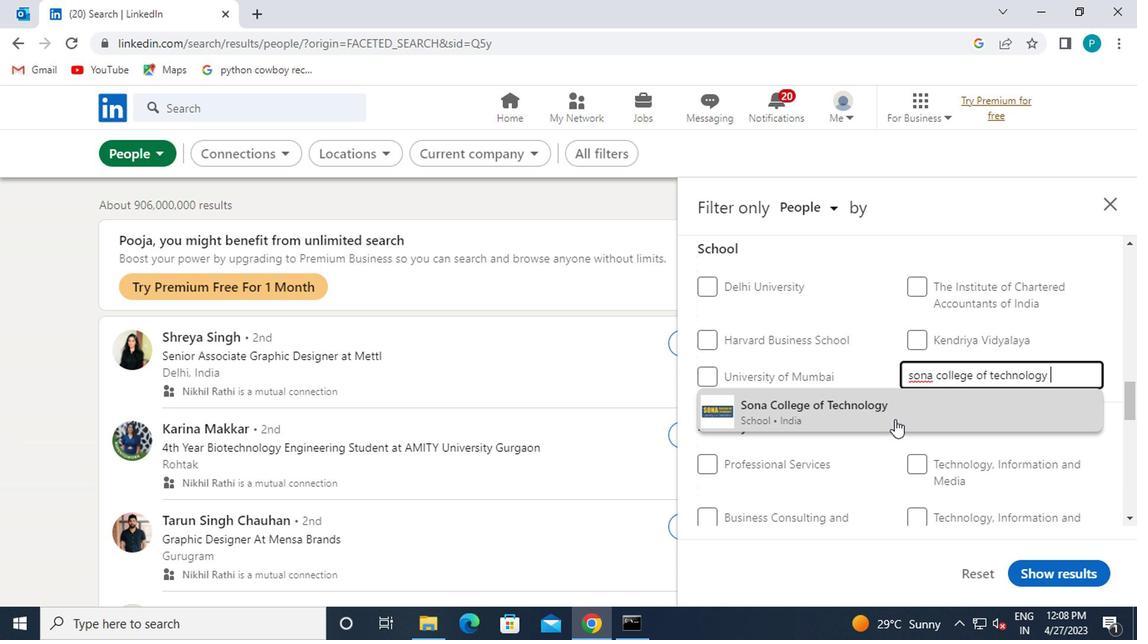 
Action: Mouse scrolled (735, 395) with delta (0, 0)
Screenshot: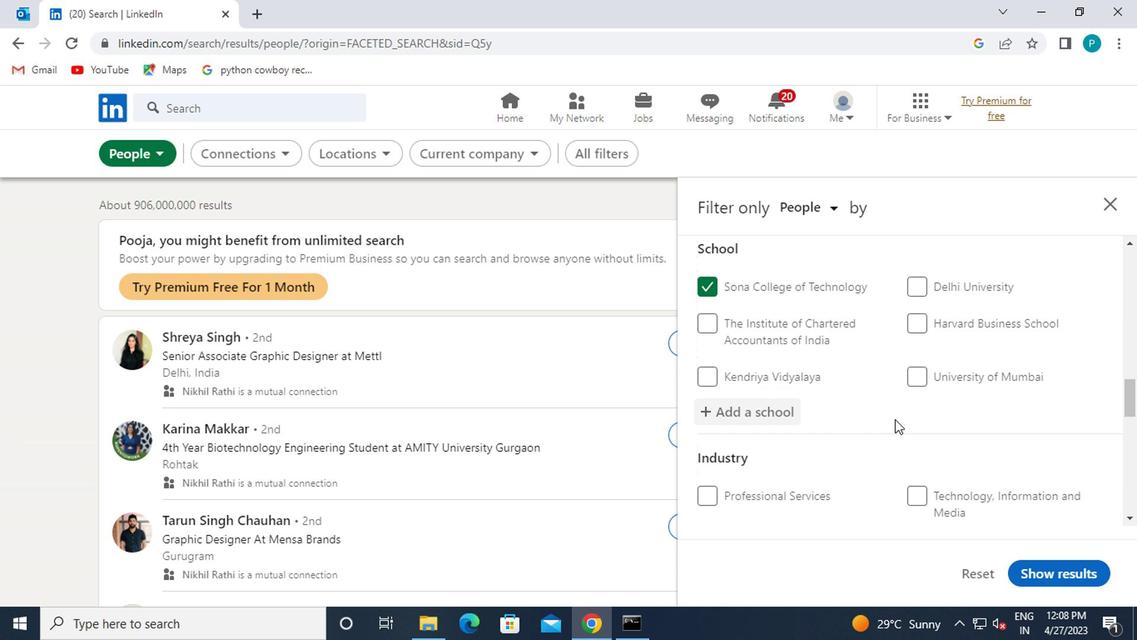 
Action: Mouse scrolled (735, 395) with delta (0, 0)
Screenshot: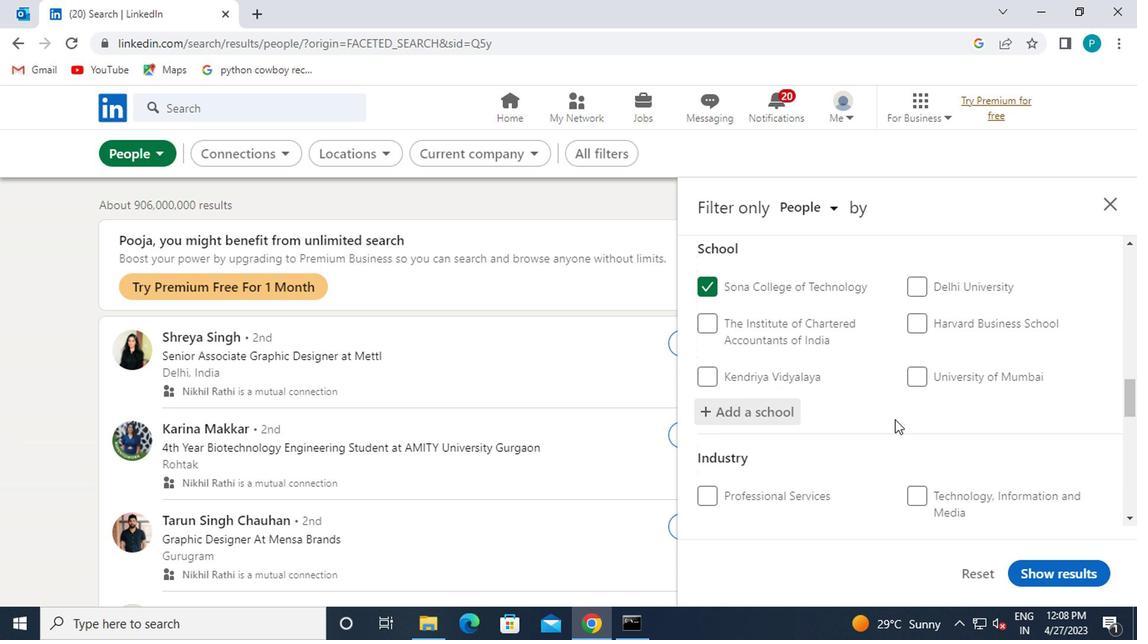 
Action: Mouse moved to (762, 404)
Screenshot: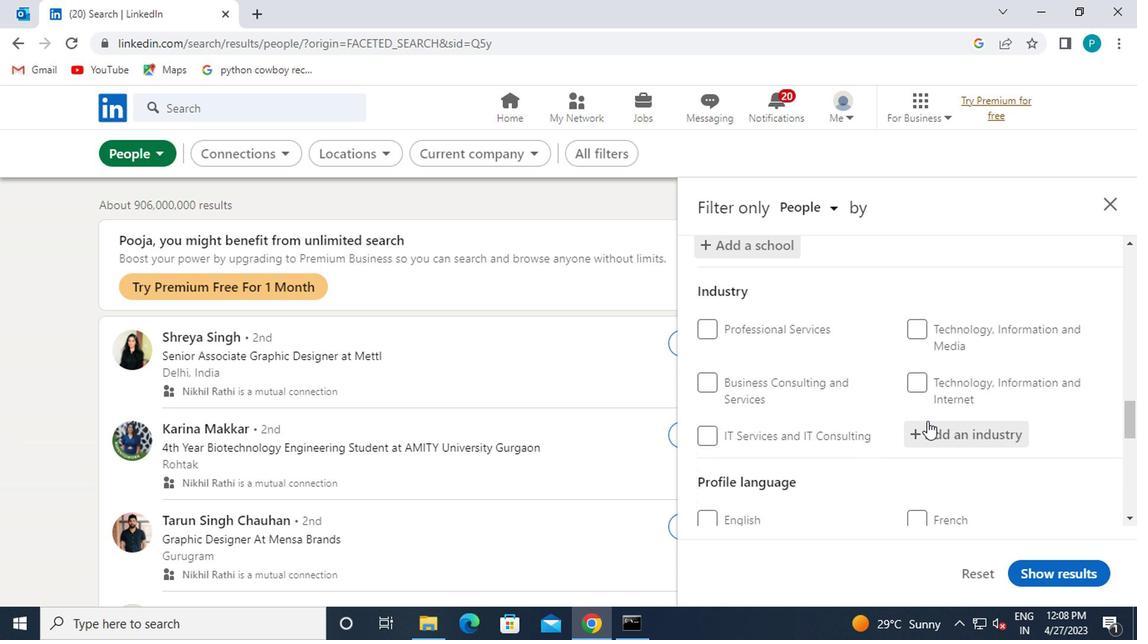 
Action: Mouse pressed left at (762, 404)
Screenshot: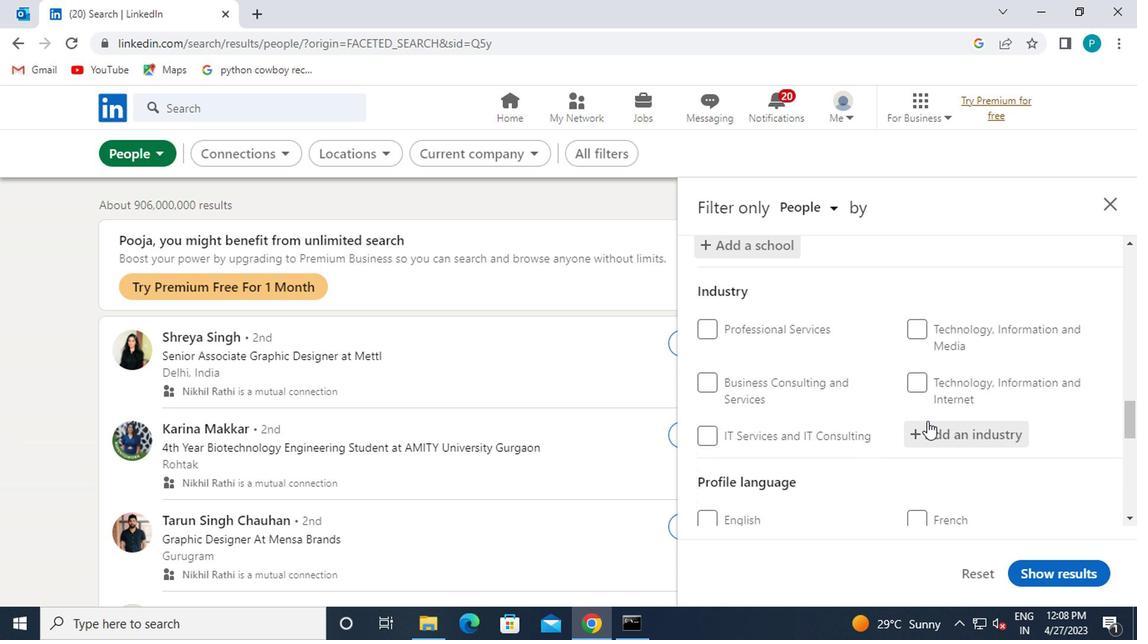 
Action: Mouse moved to (785, 428)
Screenshot: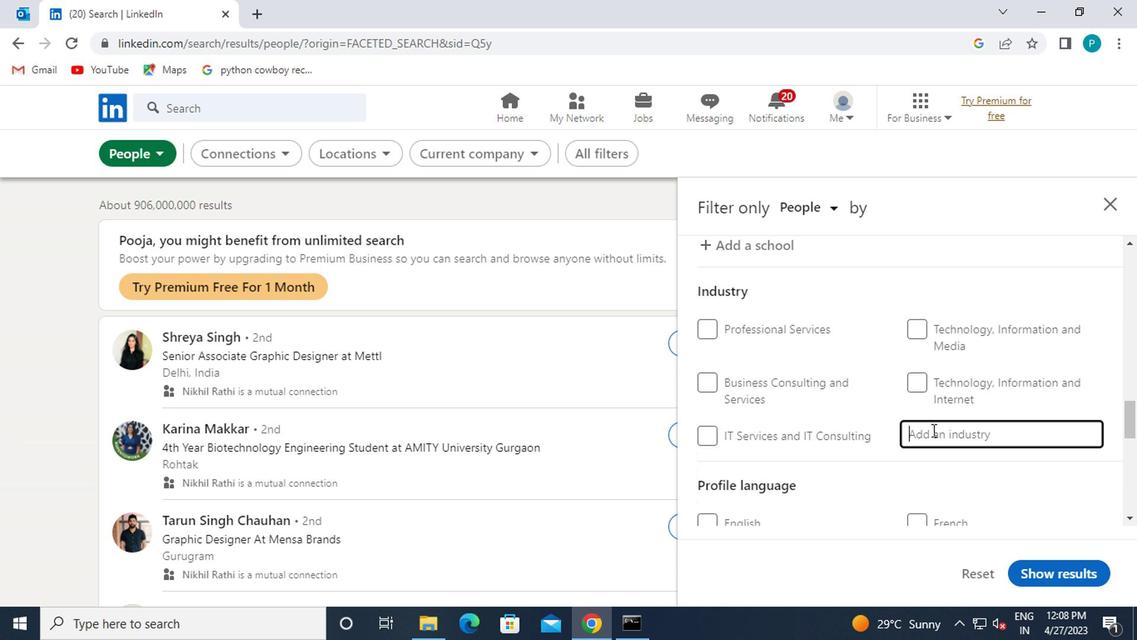 
Action: Key pressed <Key.caps_lock>F<Key.caps_lock>URNI
Screenshot: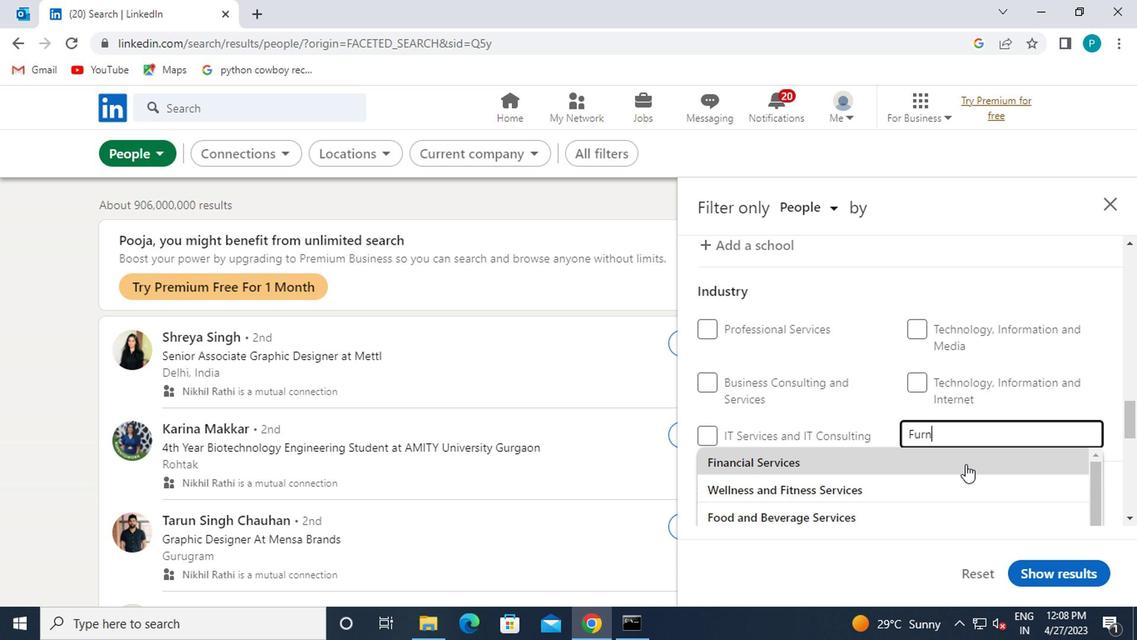 
Action: Mouse pressed left at (785, 428)
Screenshot: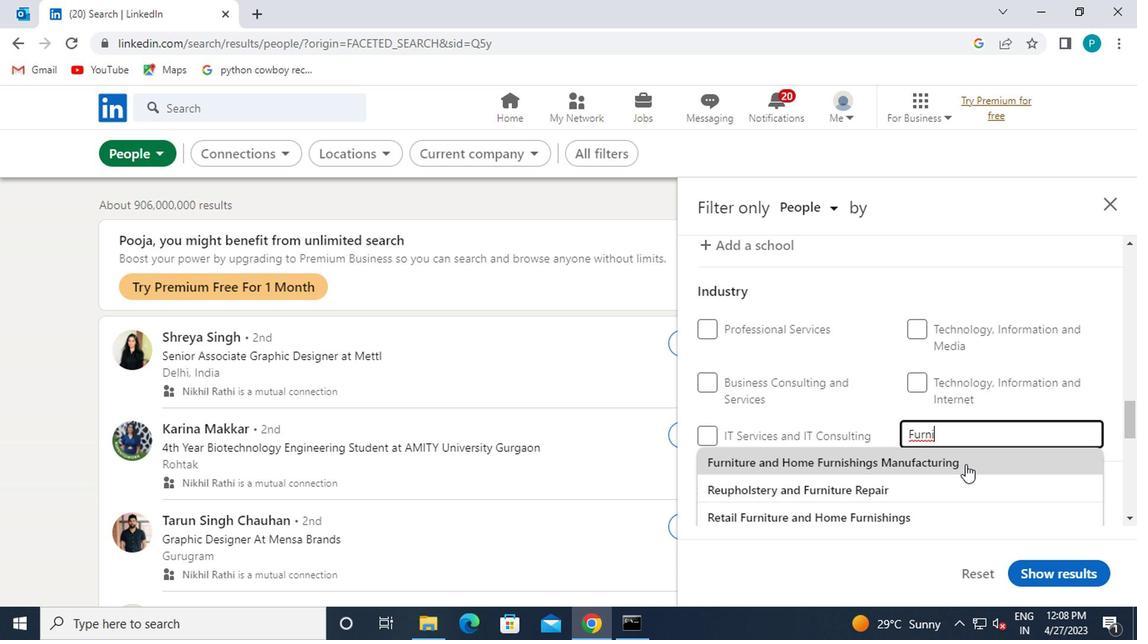 
Action: Mouse moved to (766, 414)
Screenshot: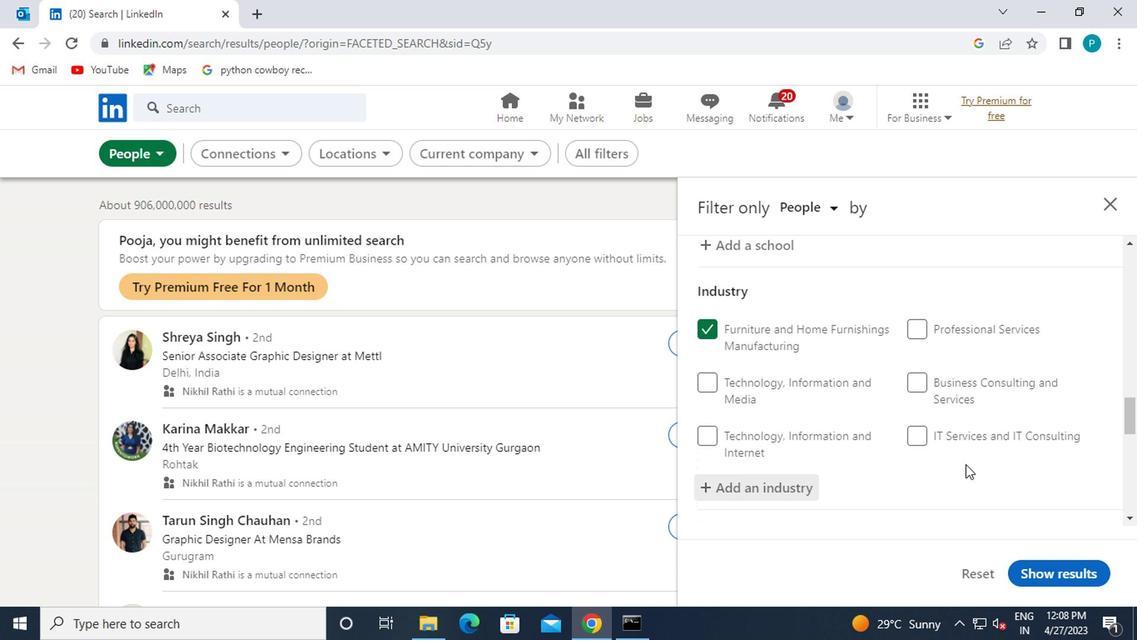 
Action: Mouse scrolled (766, 414) with delta (0, 0)
Screenshot: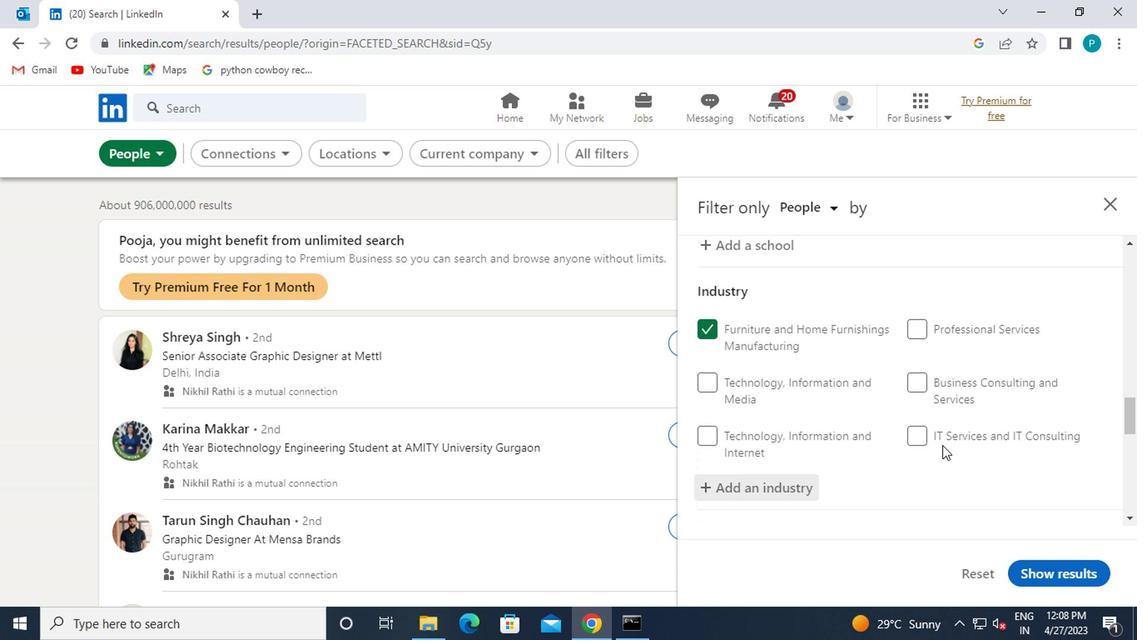 
Action: Mouse moved to (732, 407)
Screenshot: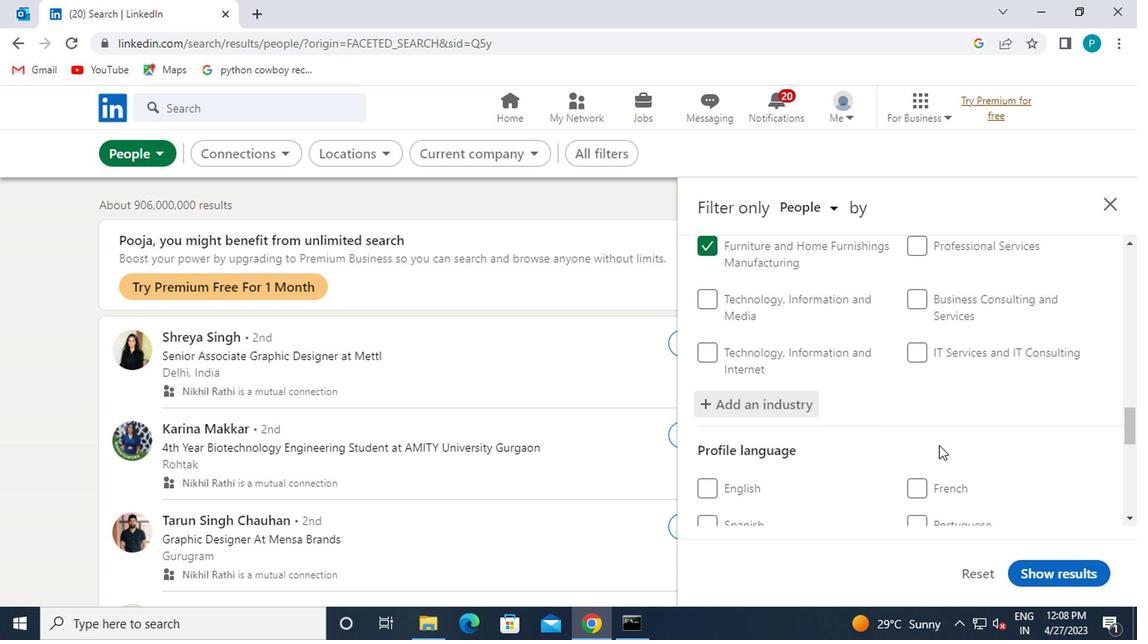 
Action: Mouse scrolled (732, 406) with delta (0, 0)
Screenshot: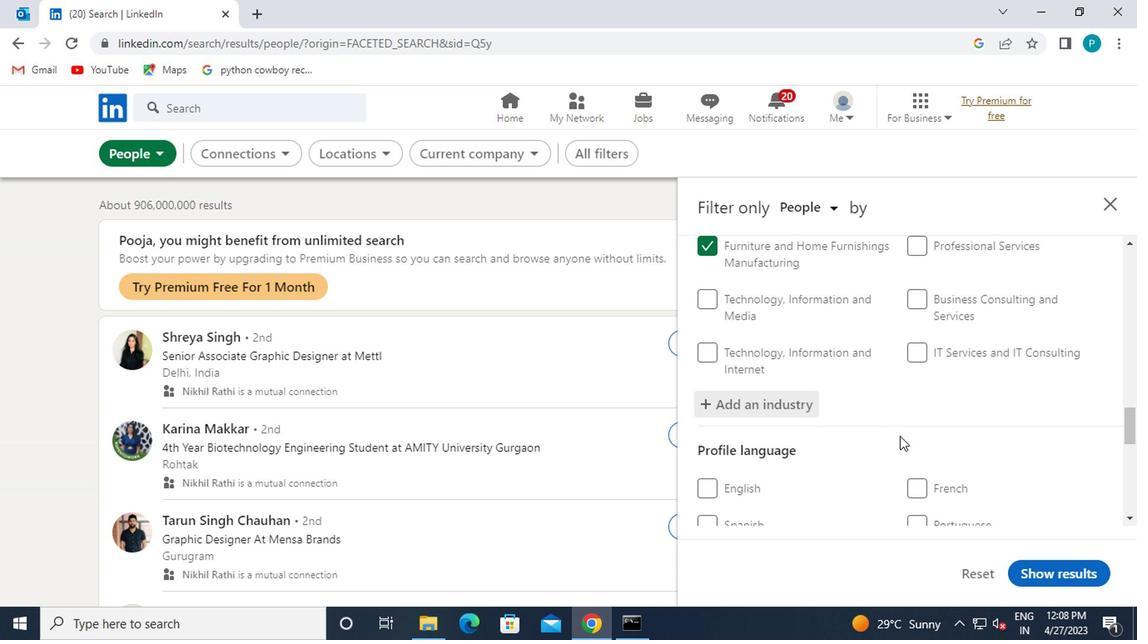 
Action: Mouse moved to (726, 406)
Screenshot: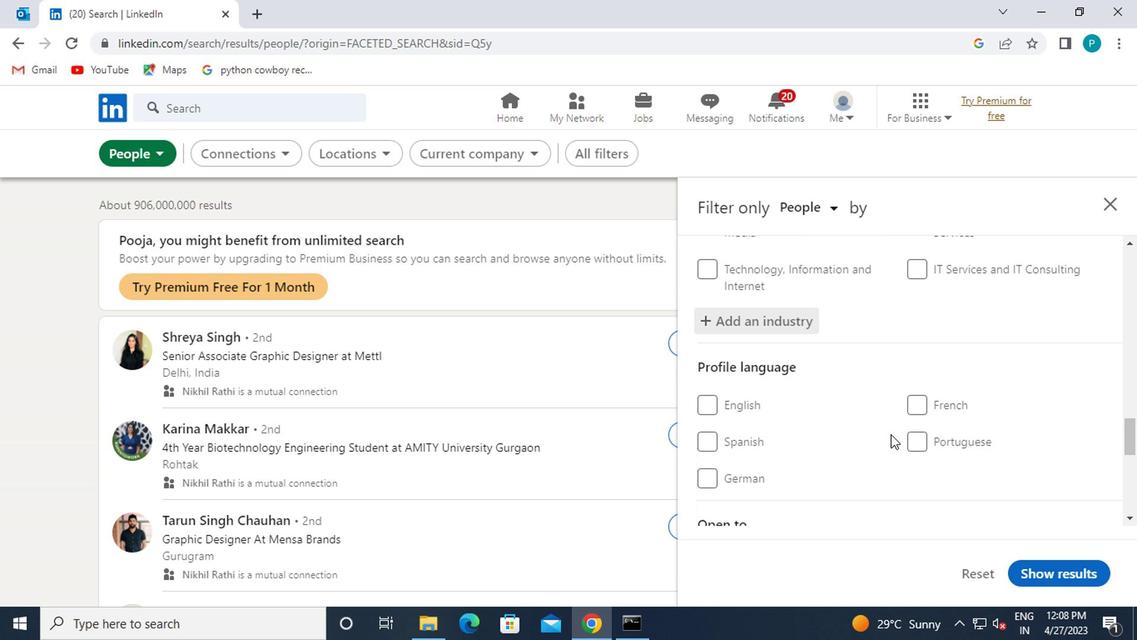 
Action: Mouse scrolled (726, 405) with delta (0, 0)
Screenshot: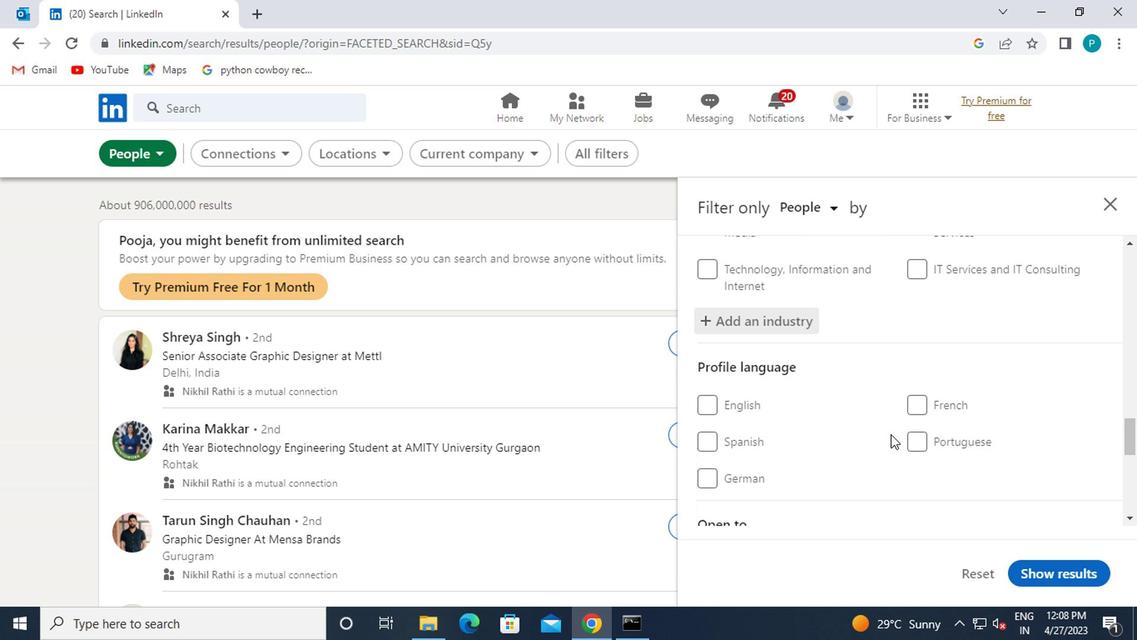 
Action: Mouse moved to (602, 378)
Screenshot: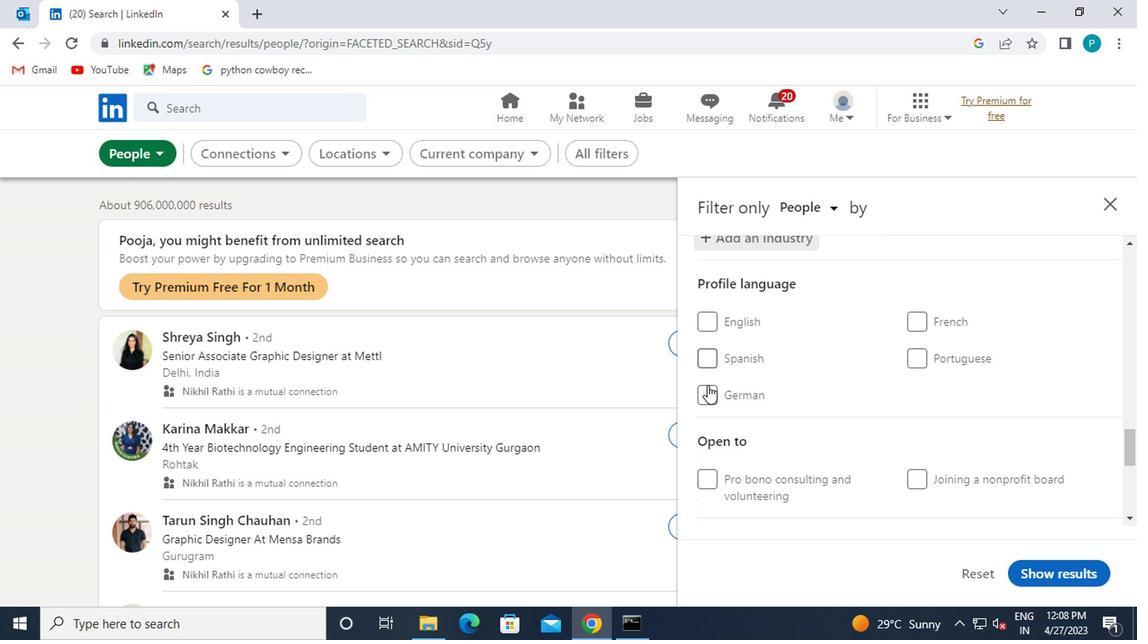 
Action: Mouse pressed left at (602, 378)
Screenshot: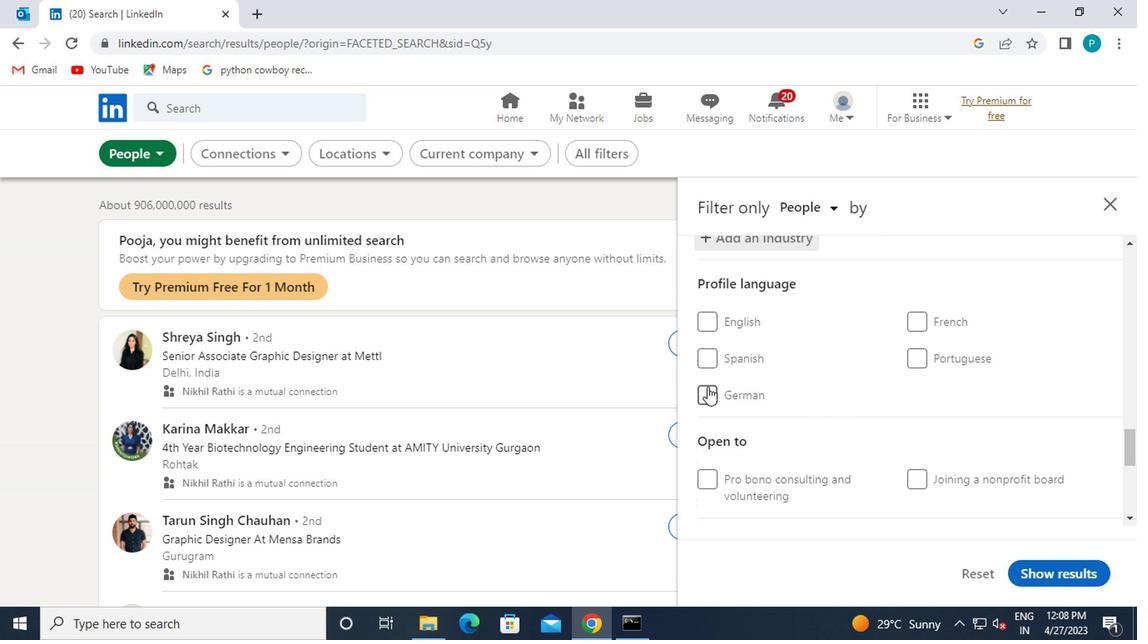 
Action: Mouse scrolled (602, 377) with delta (0, 0)
Screenshot: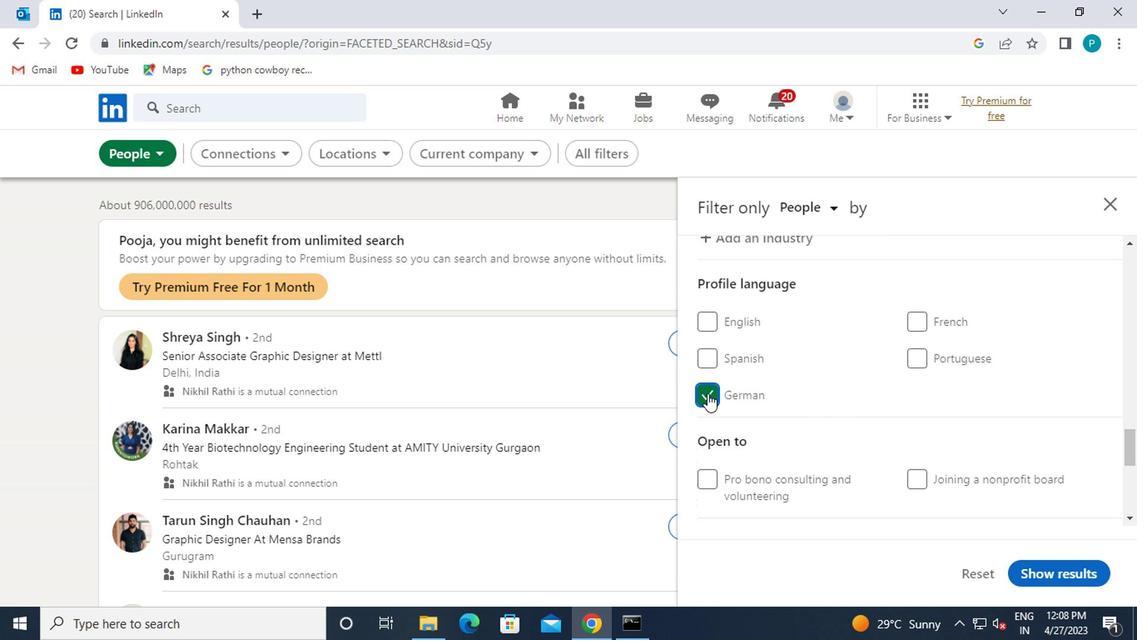 
Action: Mouse moved to (610, 382)
Screenshot: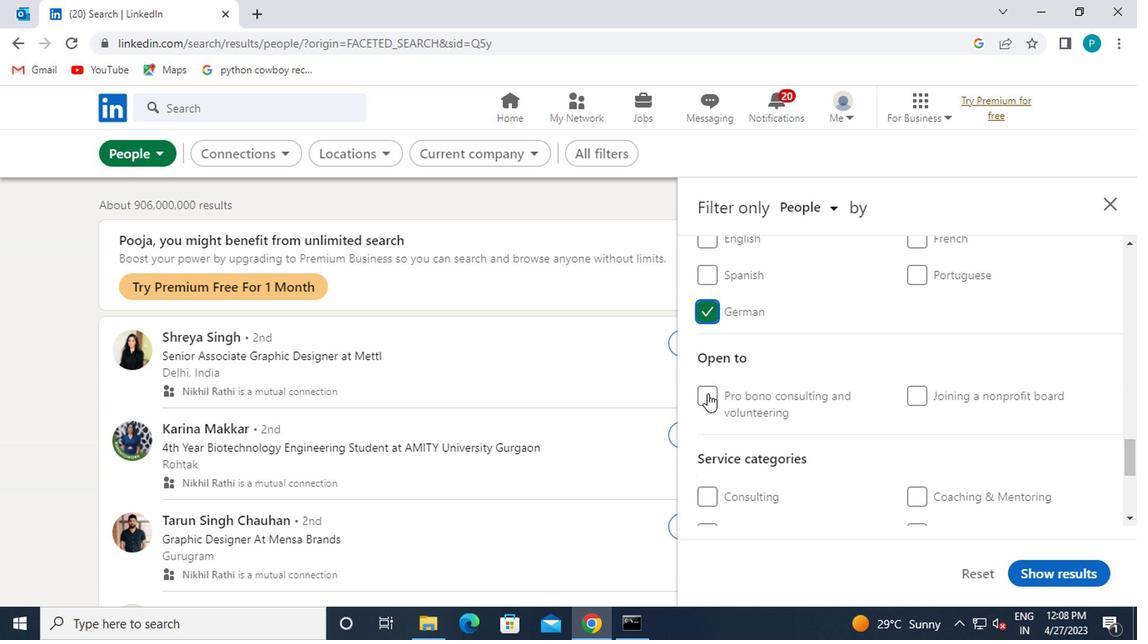 
Action: Mouse scrolled (610, 382) with delta (0, 0)
Screenshot: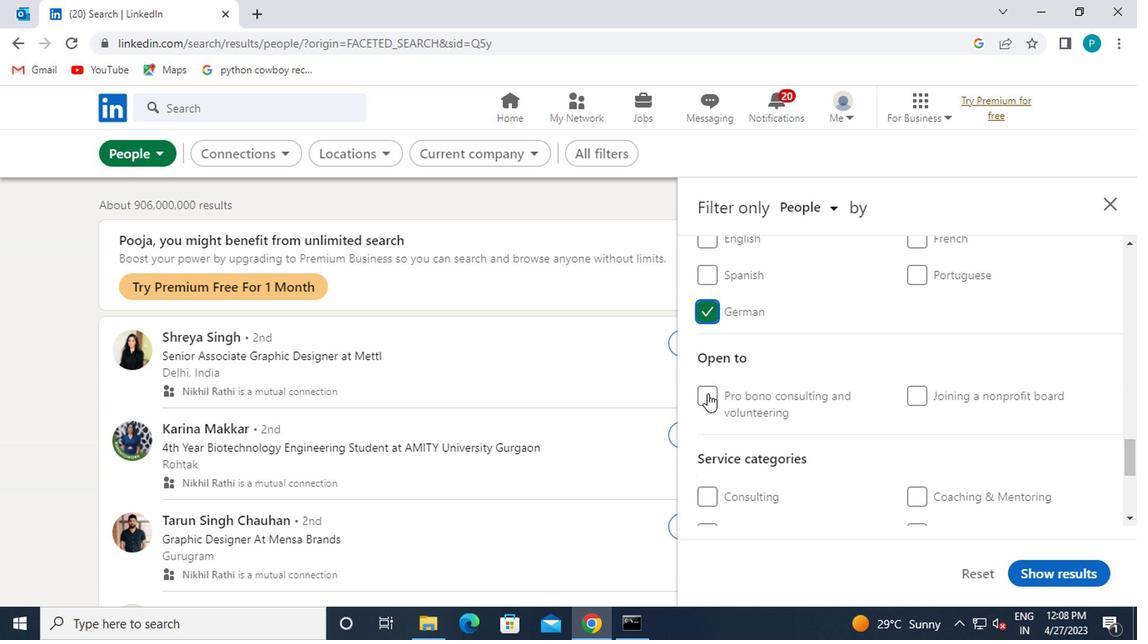 
Action: Mouse moved to (616, 384)
Screenshot: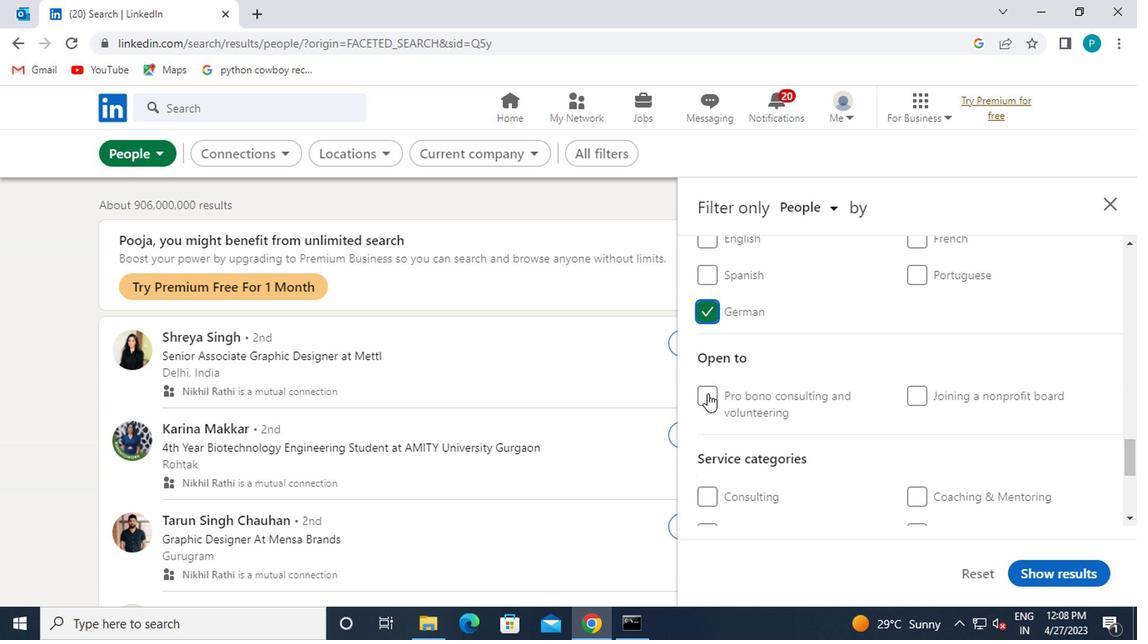 
Action: Mouse scrolled (616, 384) with delta (0, 0)
Screenshot: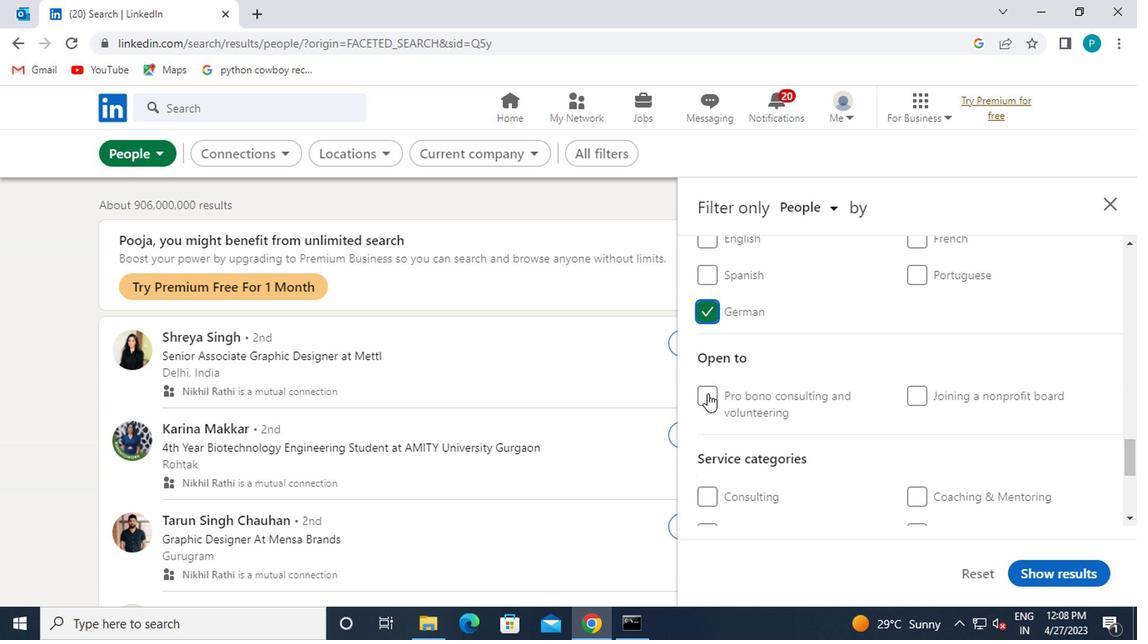 
Action: Mouse moved to (762, 387)
Screenshot: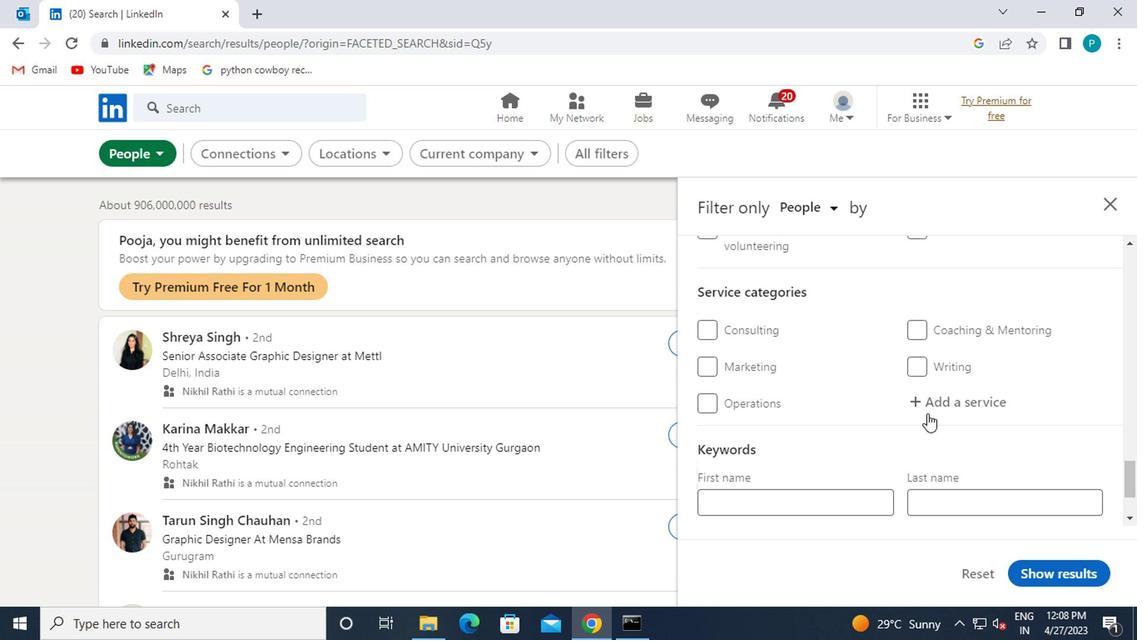 
Action: Mouse pressed left at (762, 387)
Screenshot: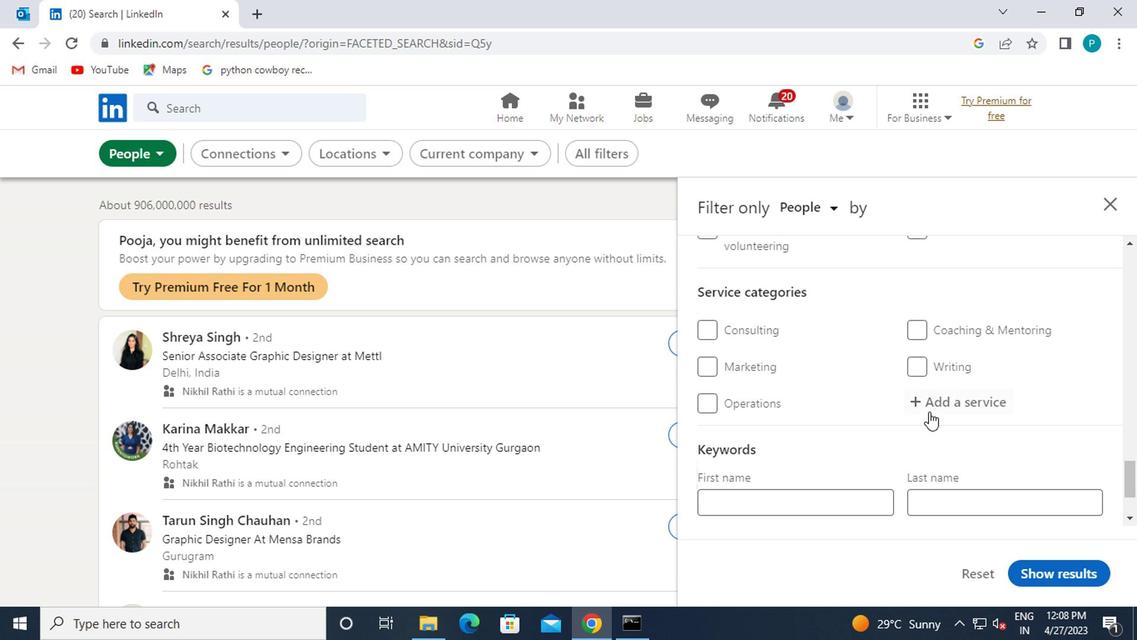 
Action: Mouse moved to (790, 408)
Screenshot: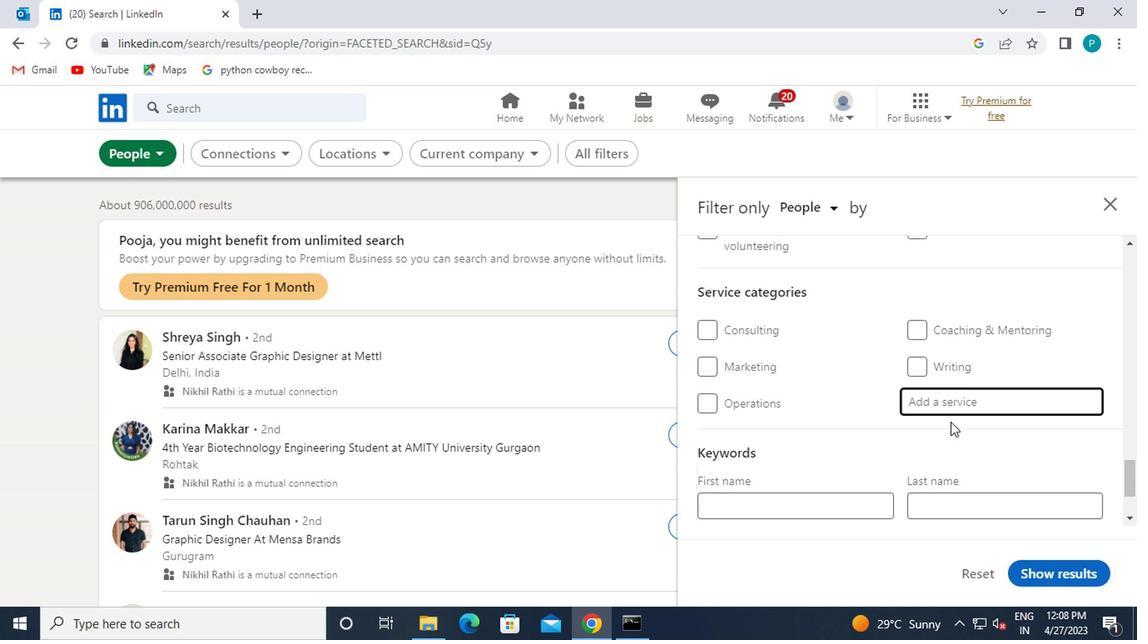 
Action: Key pressed FILING
Screenshot: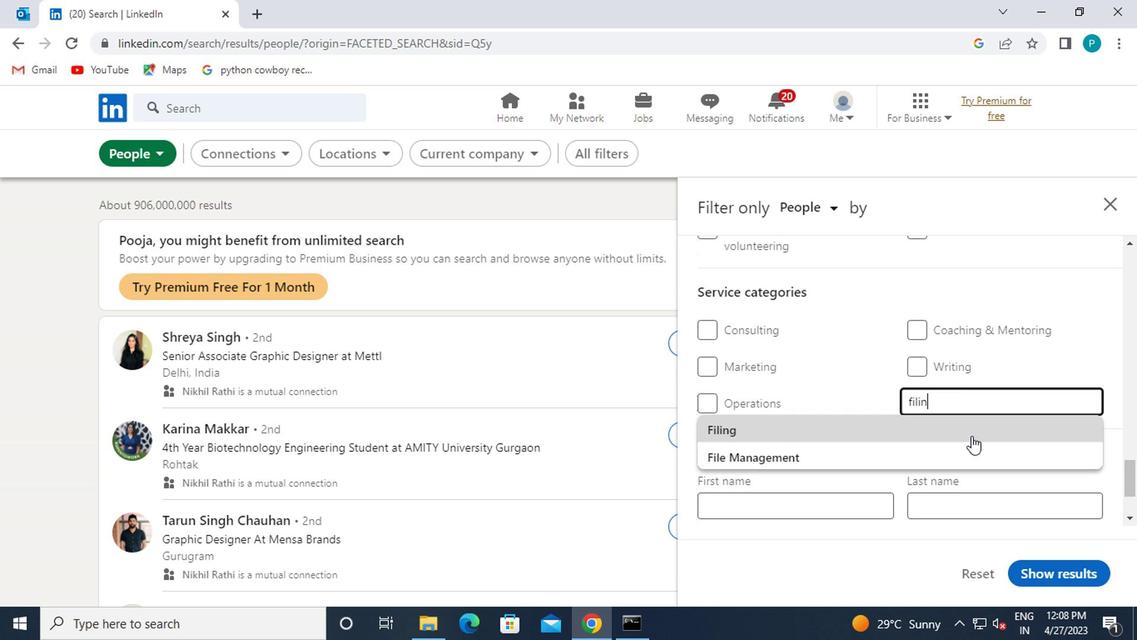 
Action: Mouse moved to (787, 405)
Screenshot: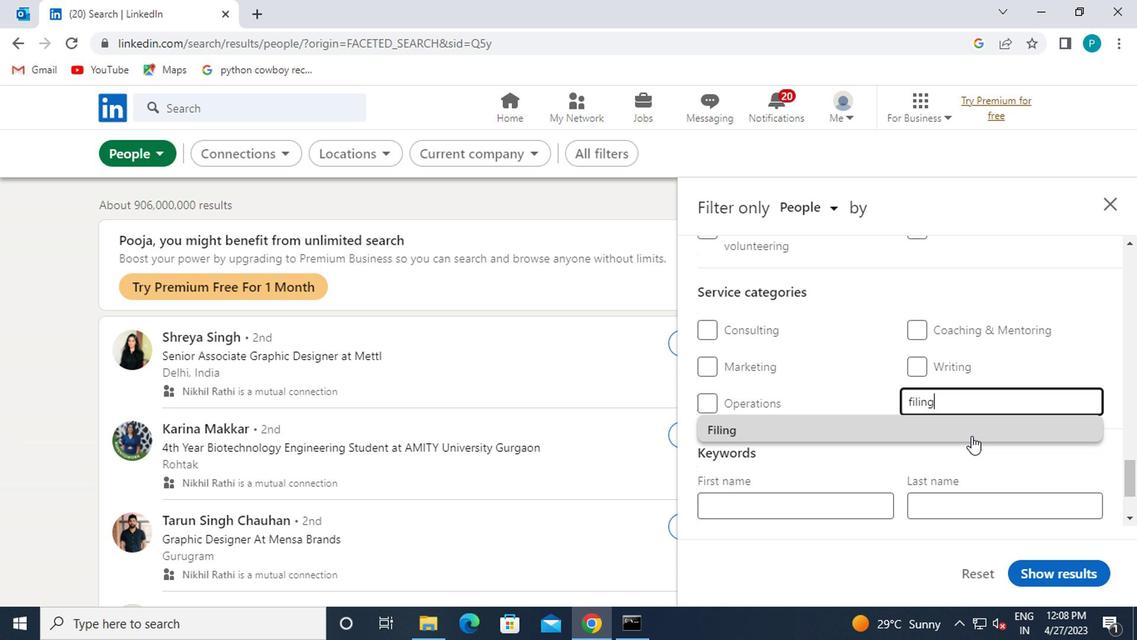 
Action: Mouse pressed left at (787, 405)
Screenshot: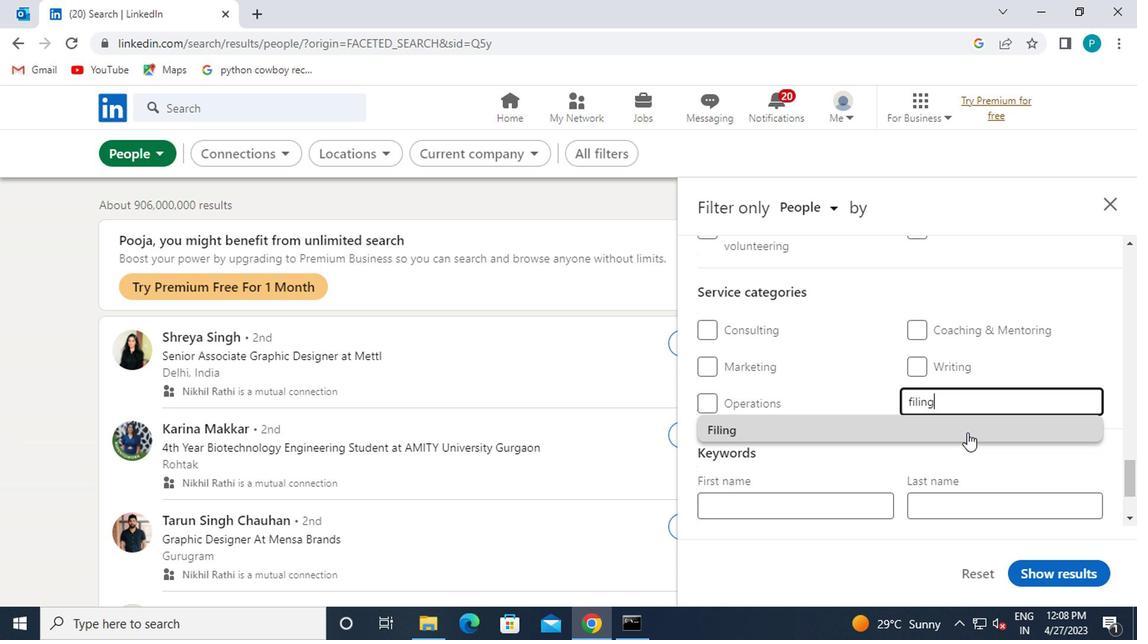 
Action: Mouse moved to (720, 398)
Screenshot: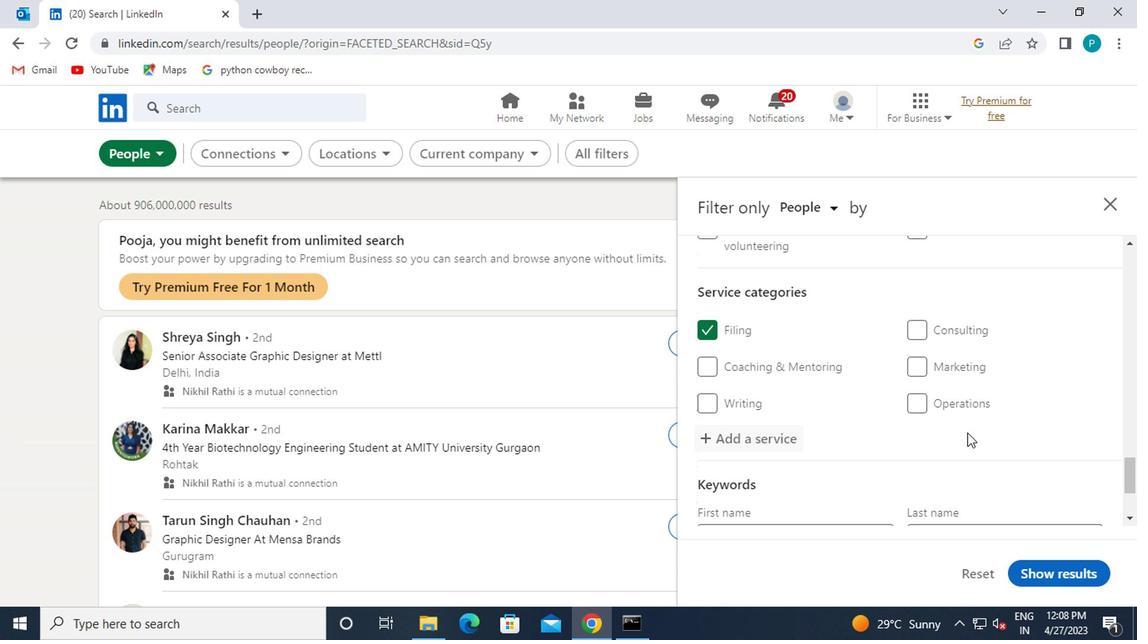 
Action: Mouse scrolled (720, 397) with delta (0, 0)
Screenshot: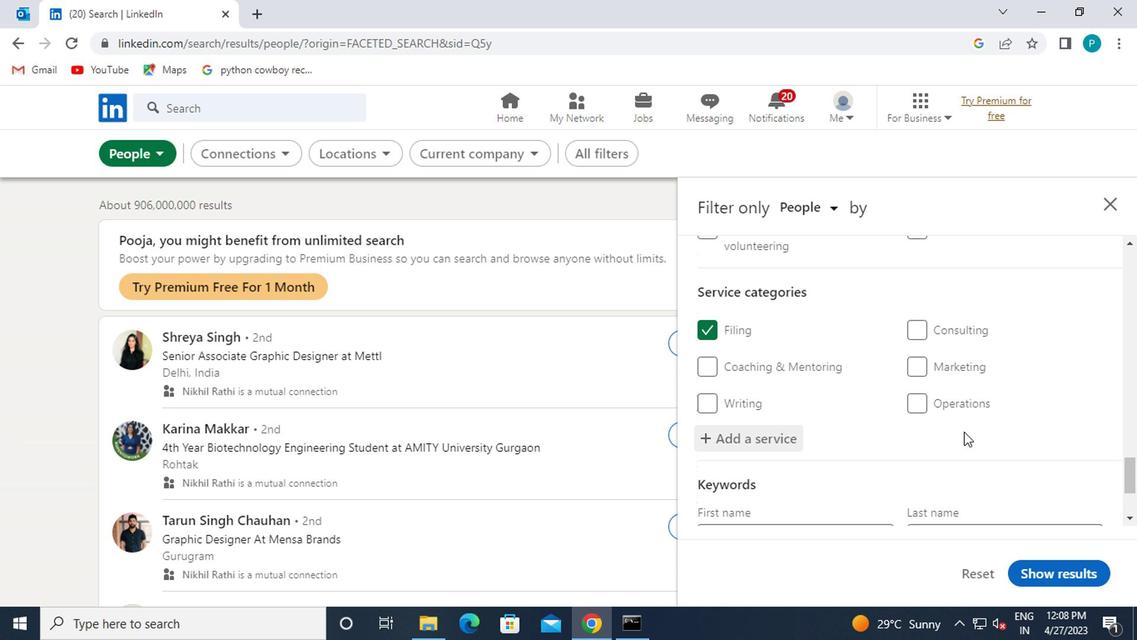 
Action: Mouse scrolled (720, 397) with delta (0, 0)
Screenshot: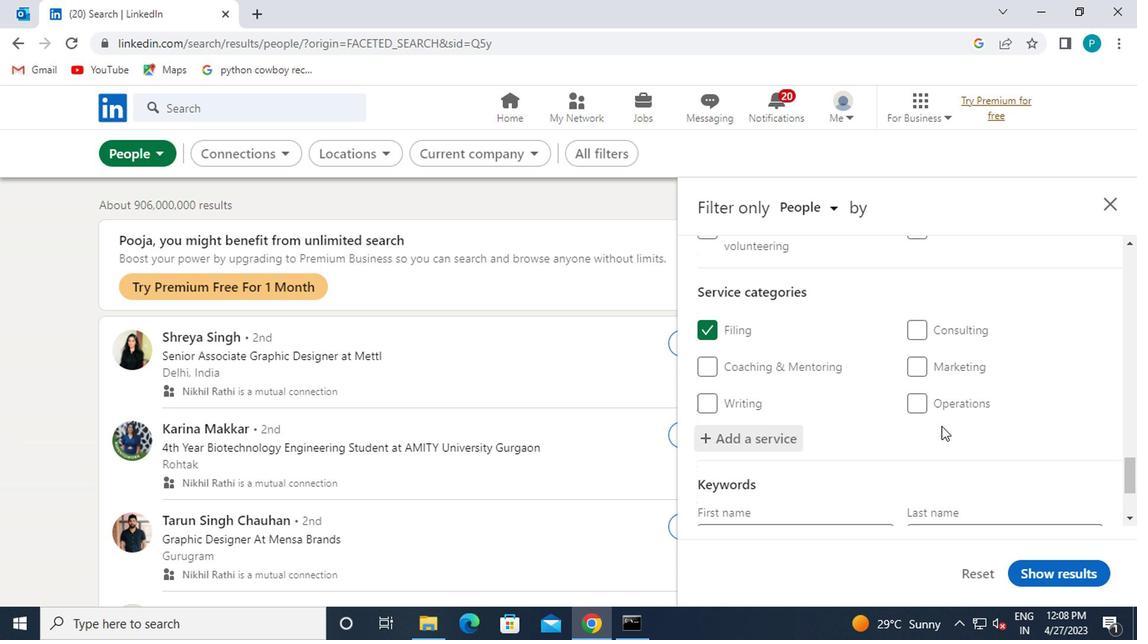 
Action: Mouse moved to (671, 420)
Screenshot: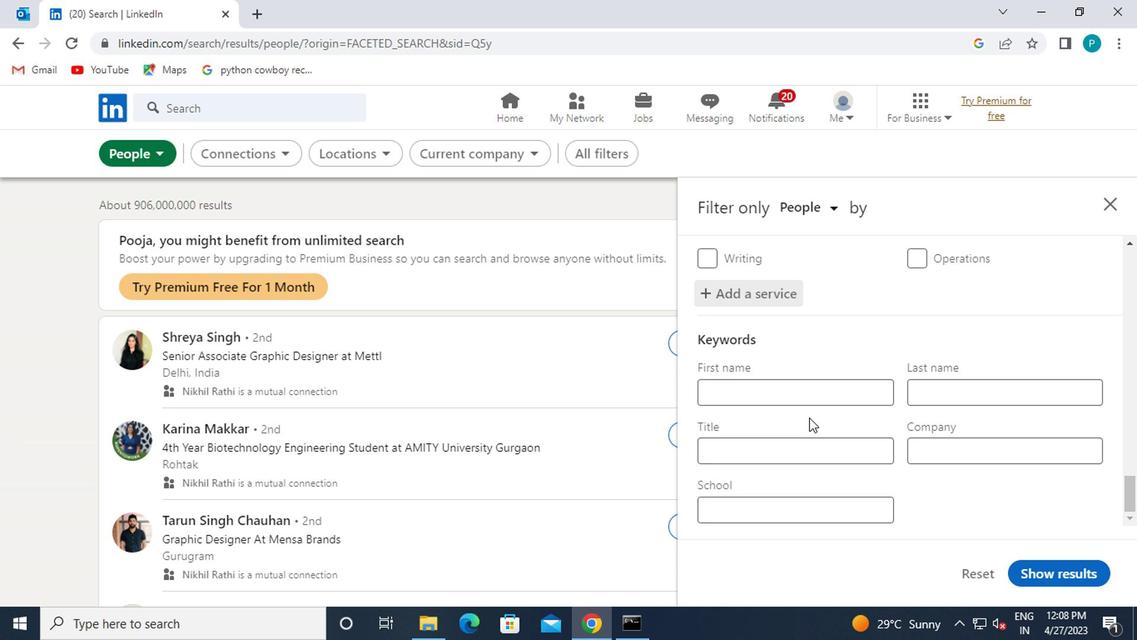 
Action: Mouse pressed left at (671, 420)
Screenshot: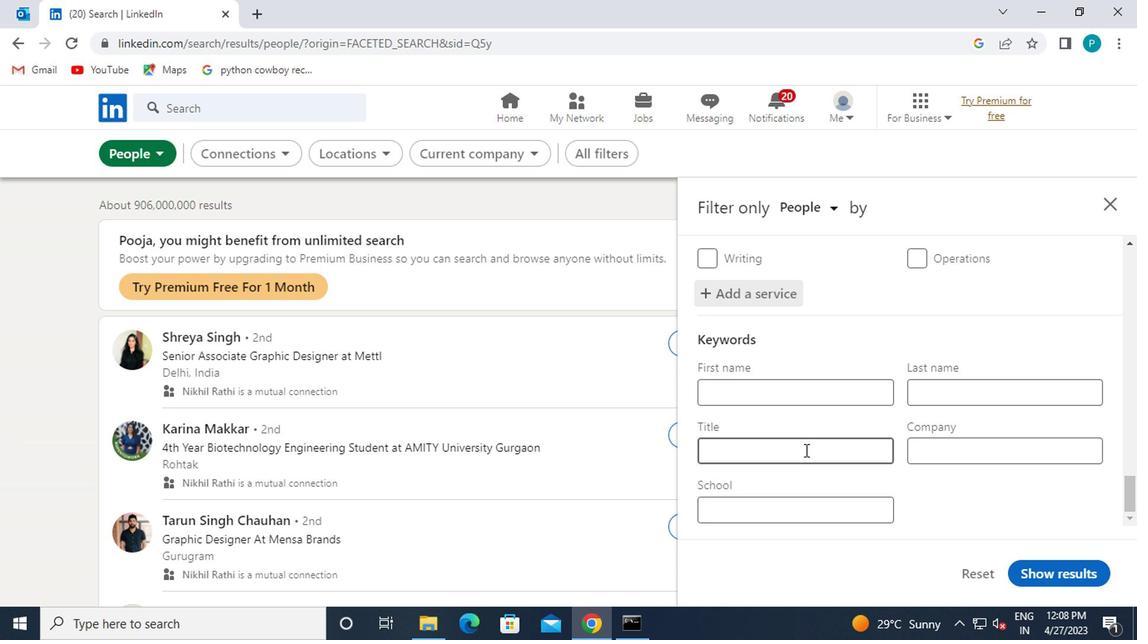 
Action: Mouse moved to (671, 421)
Screenshot: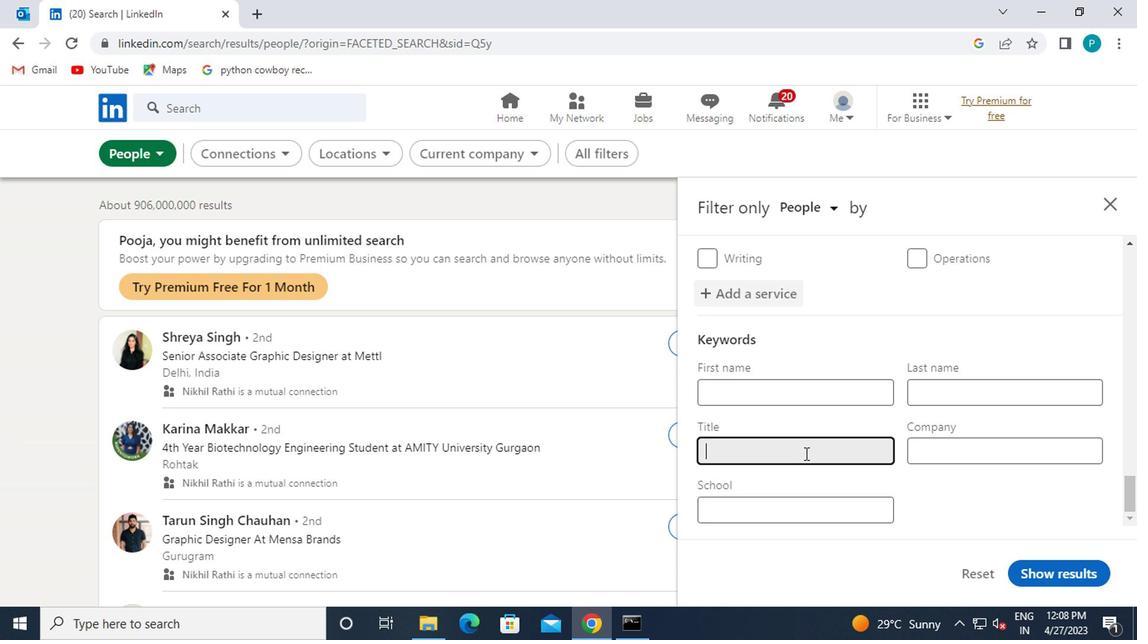 
Action: Key pressed <Key.caps_lock>V<Key.caps_lock>IRTUAL<Key.space><Key.caps_lock>A<Key.caps_lock>SSISTANT
Screenshot: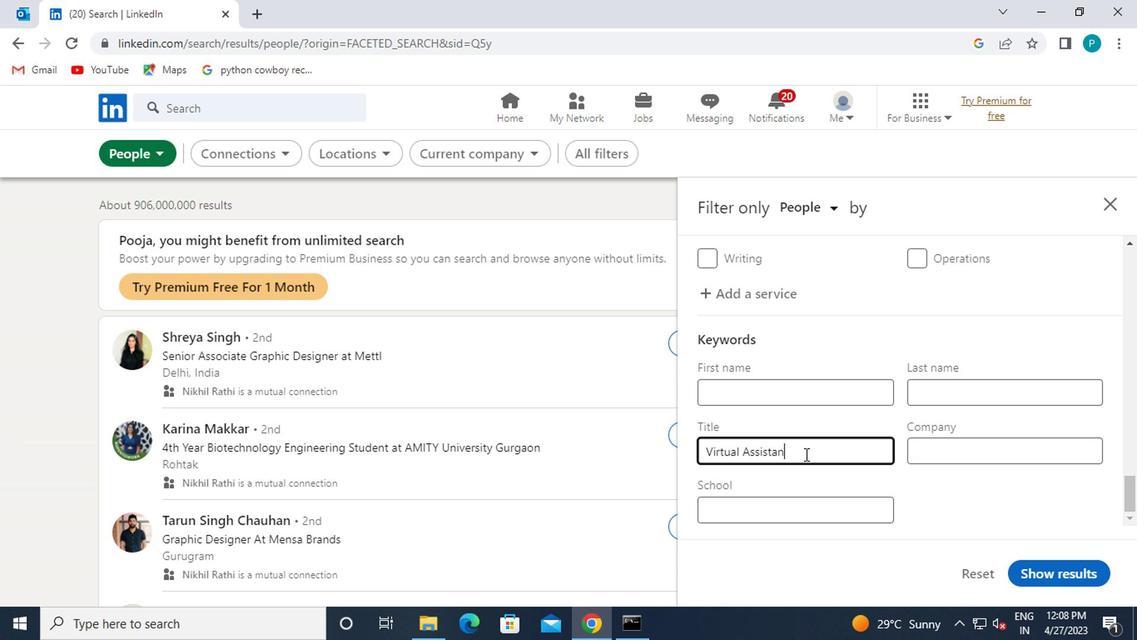 
Action: Mouse moved to (777, 458)
Screenshot: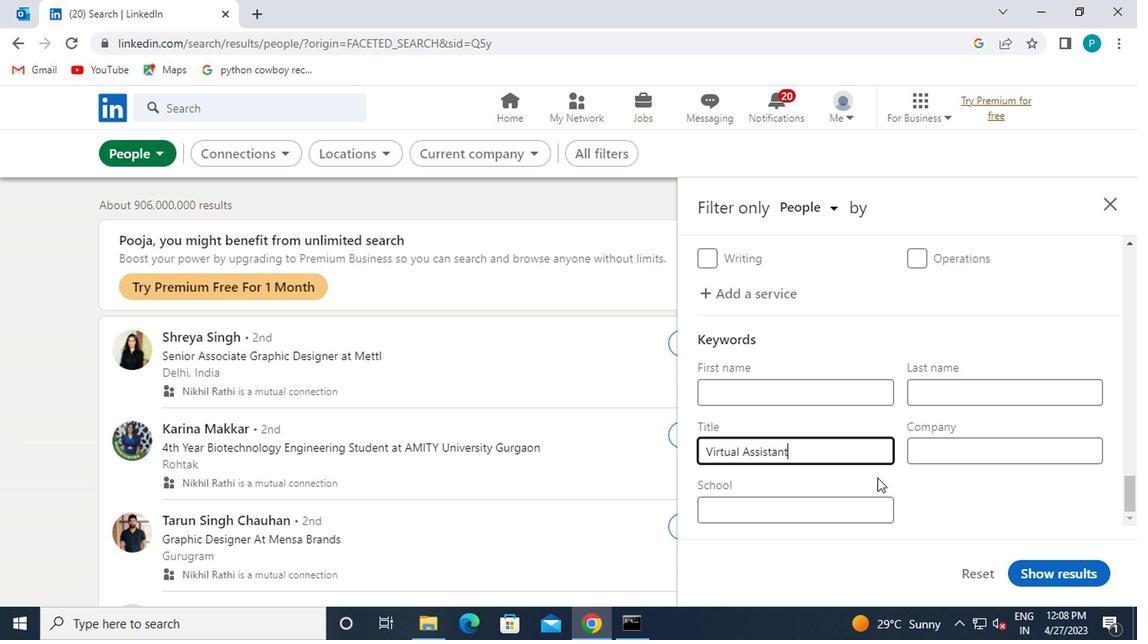 
Action: Mouse scrolled (777, 457) with delta (0, 0)
Screenshot: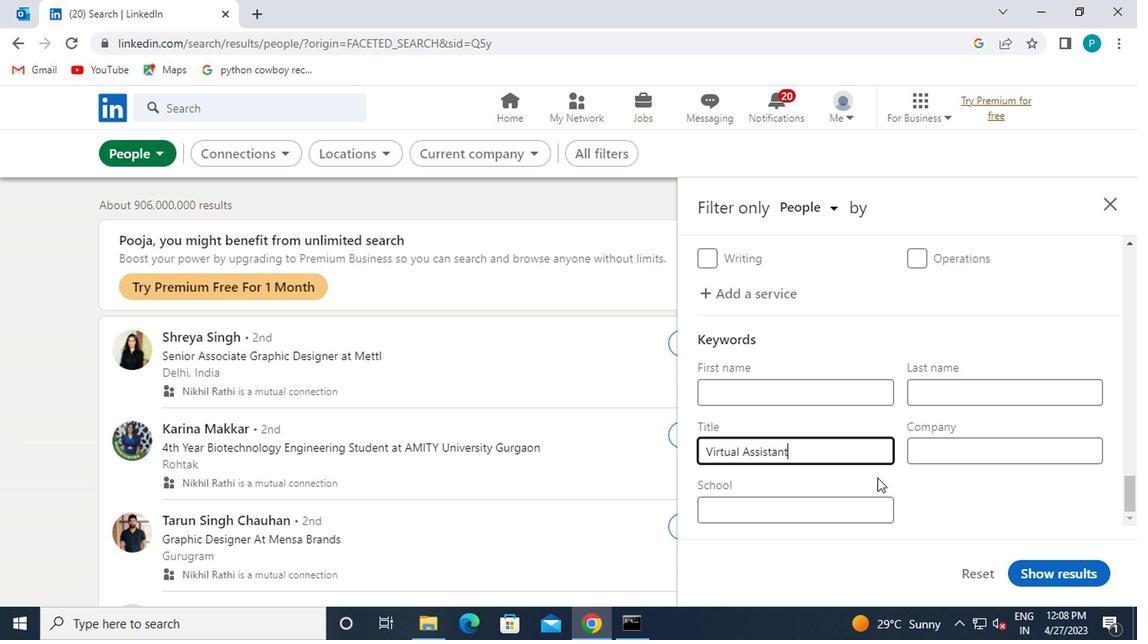 
Action: Mouse moved to (780, 461)
Screenshot: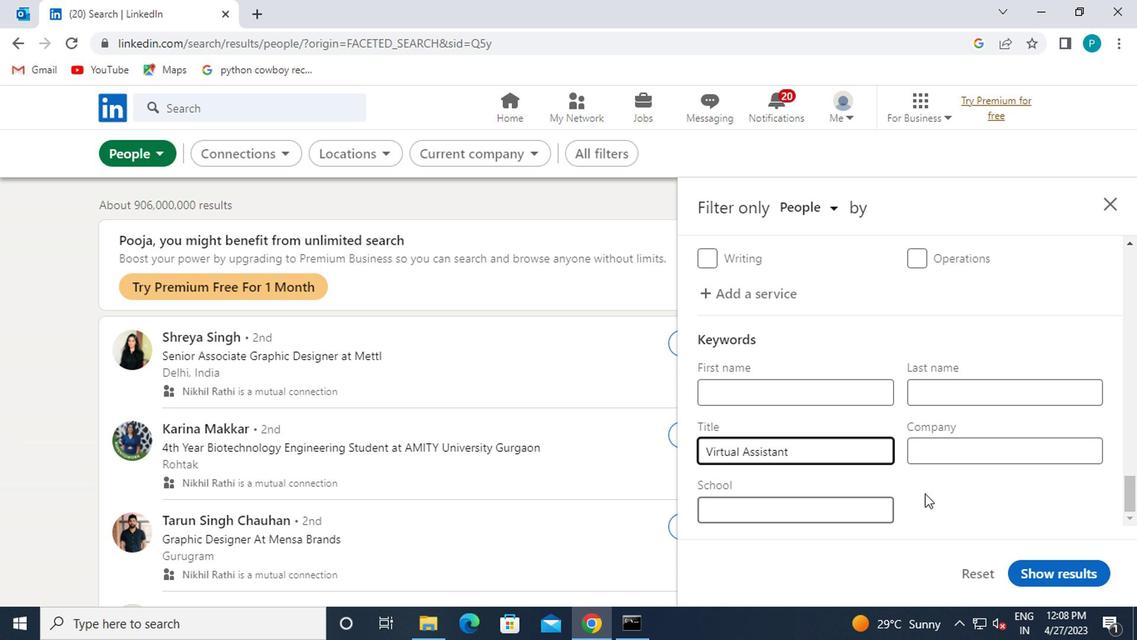 
Action: Mouse scrolled (780, 461) with delta (0, 0)
Screenshot: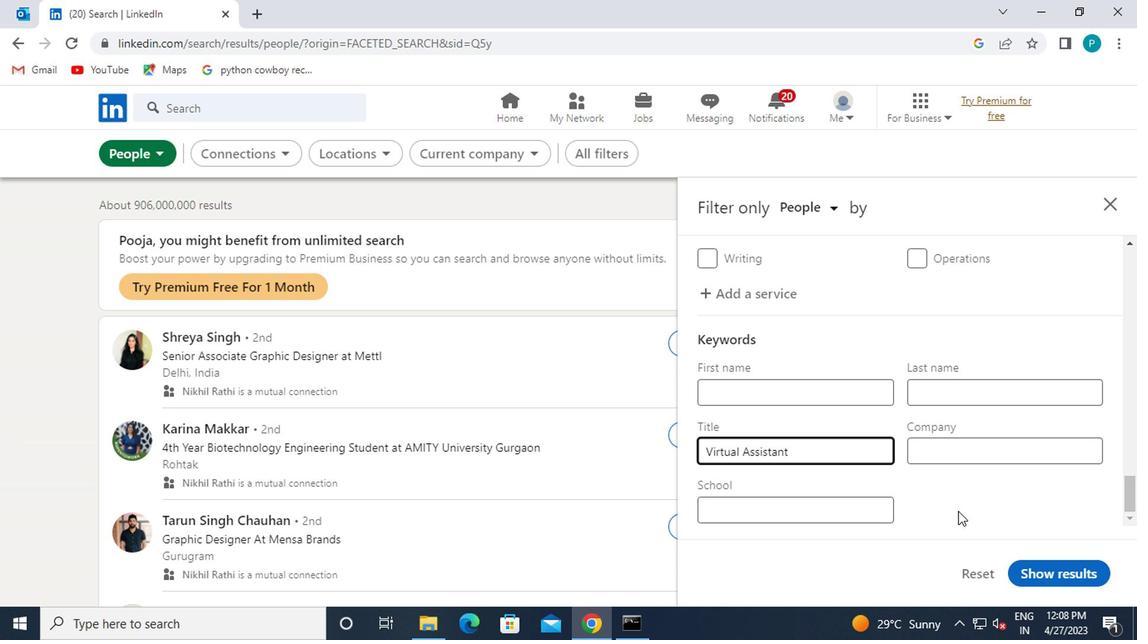 
Action: Mouse moved to (832, 499)
Screenshot: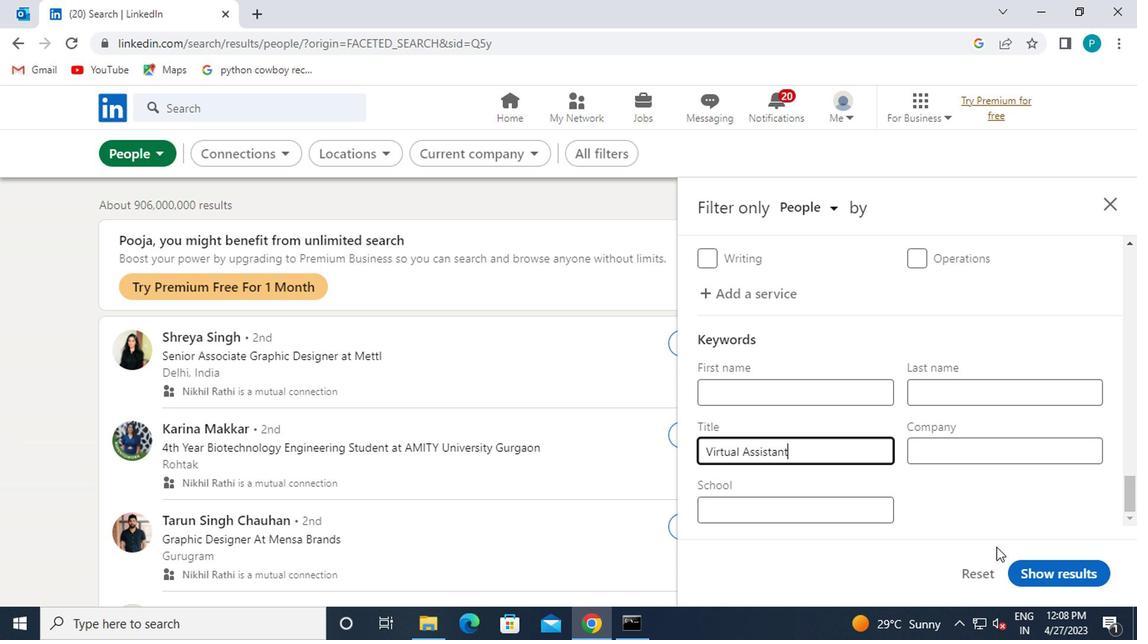 
Action: Mouse pressed left at (832, 499)
Screenshot: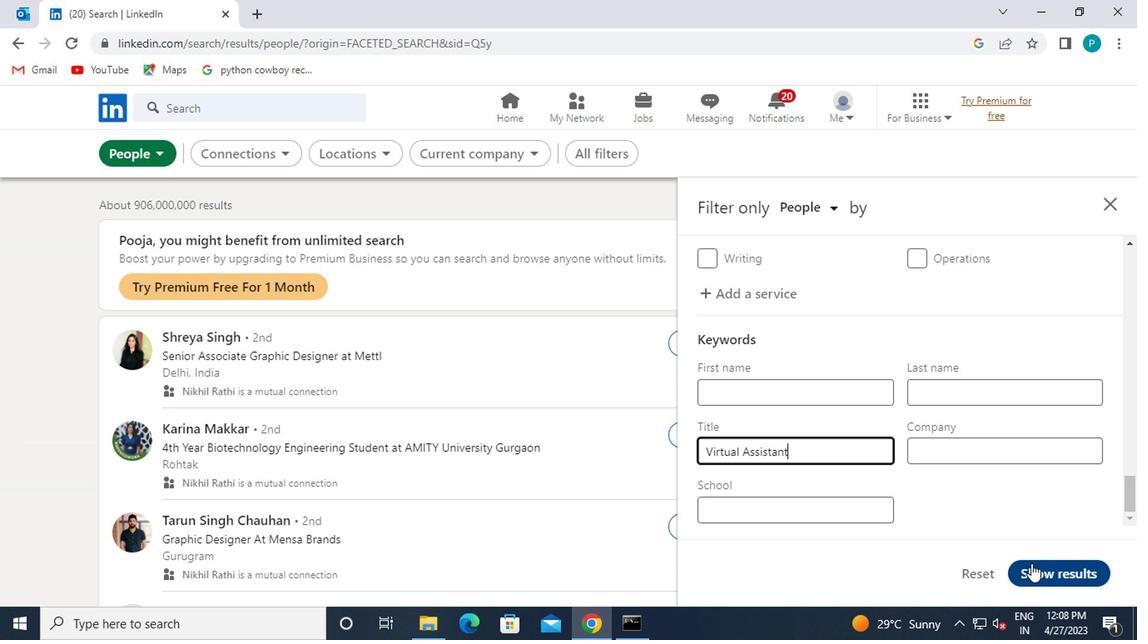 
